 Task: Search one way flight ticket for 3 adults, 3 children in business from Houston: William P. Hobby Airport to Greensboro: Piedmont Triad International Airport on 5-1-2023. Choice of flights is Emirates. Number of bags: 4 checked bags. Price is upto 89000. Outbound departure time preference is 5:15.
Action: Mouse moved to (185, 233)
Screenshot: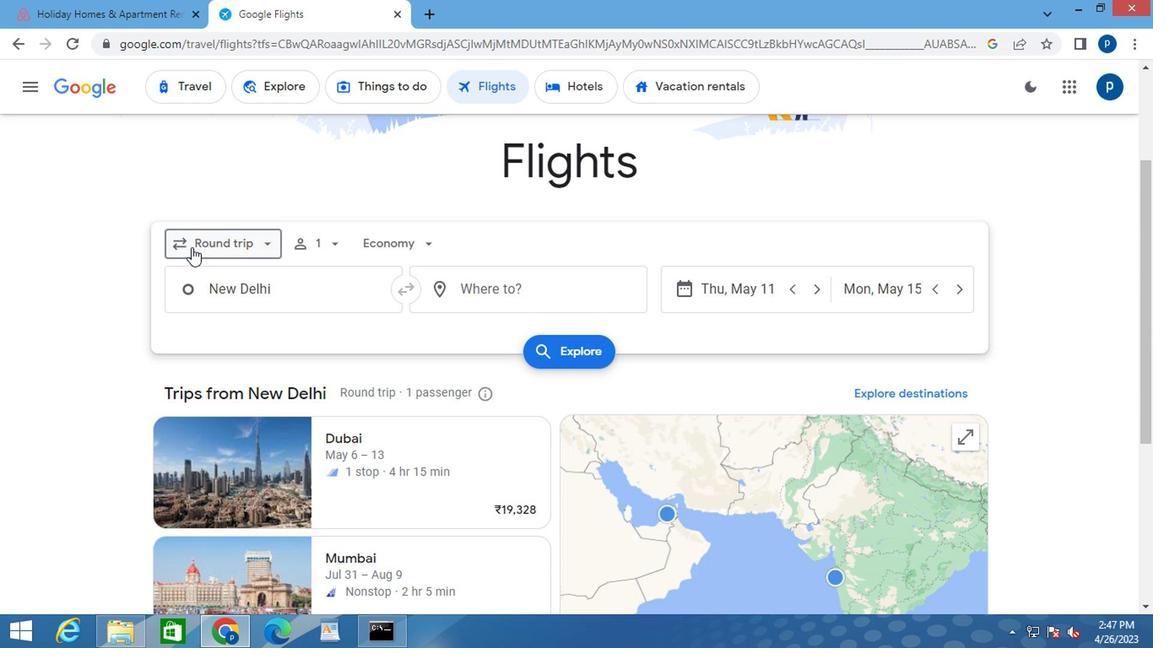 
Action: Mouse pressed left at (185, 233)
Screenshot: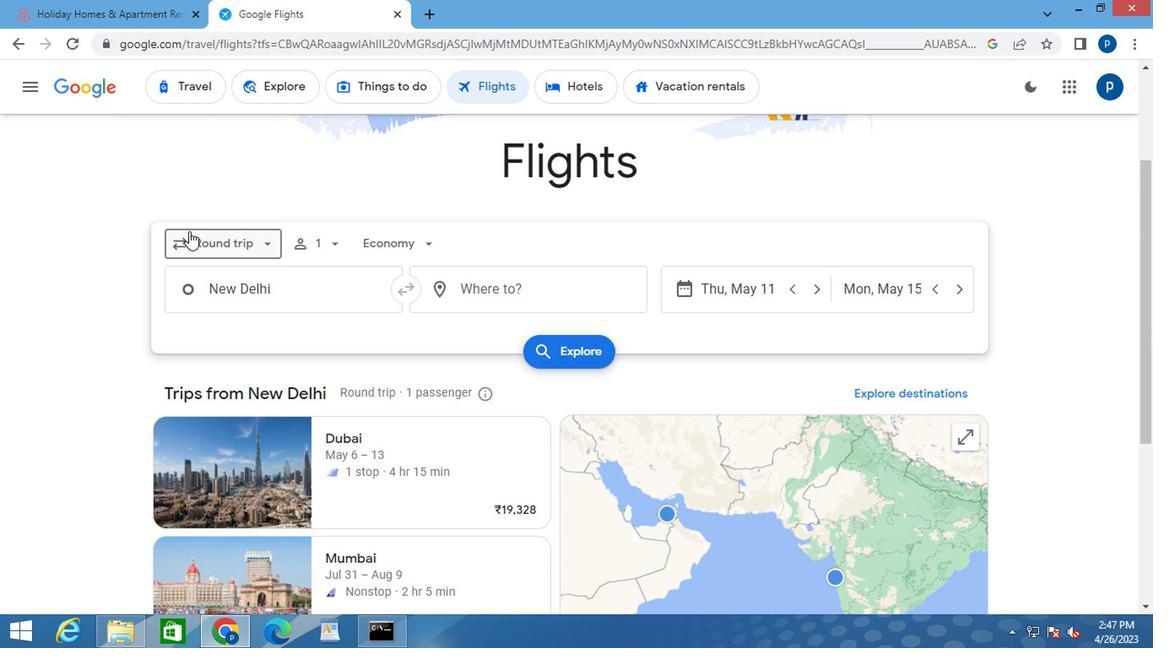 
Action: Mouse moved to (215, 315)
Screenshot: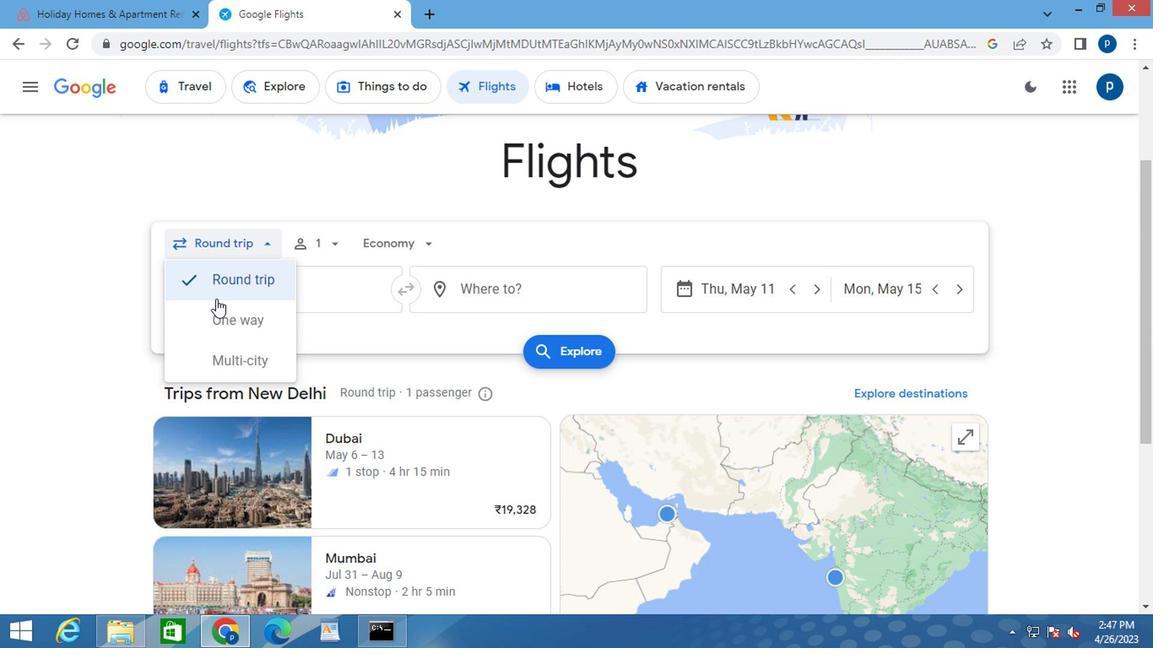 
Action: Mouse pressed left at (215, 315)
Screenshot: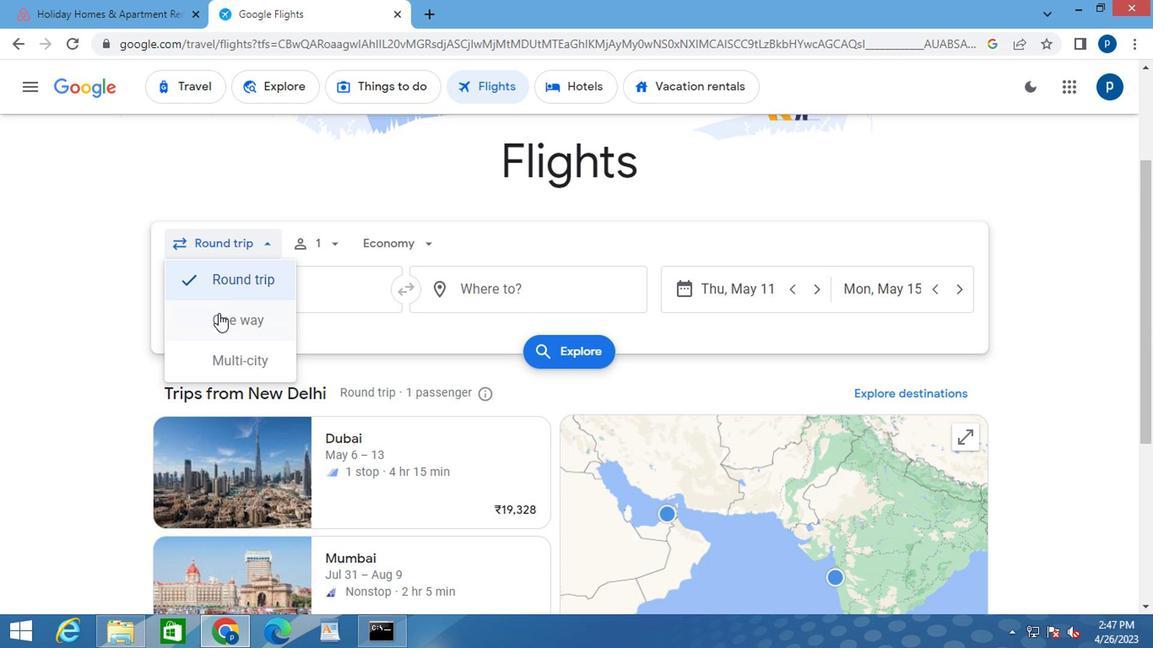 
Action: Mouse moved to (319, 251)
Screenshot: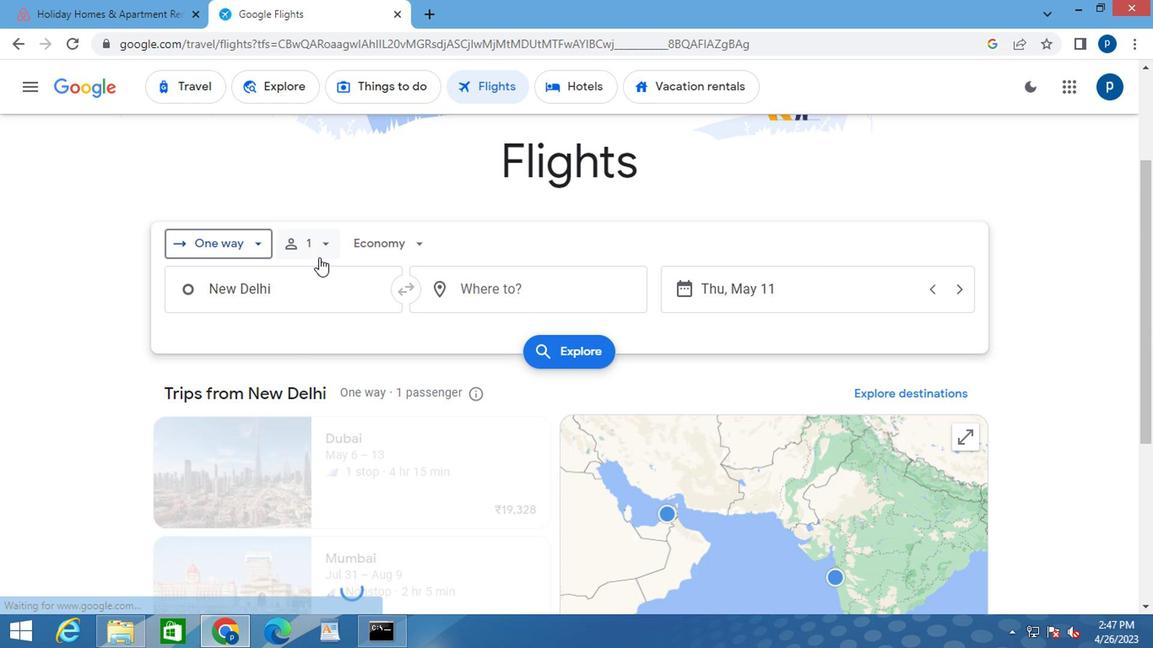 
Action: Mouse pressed left at (319, 251)
Screenshot: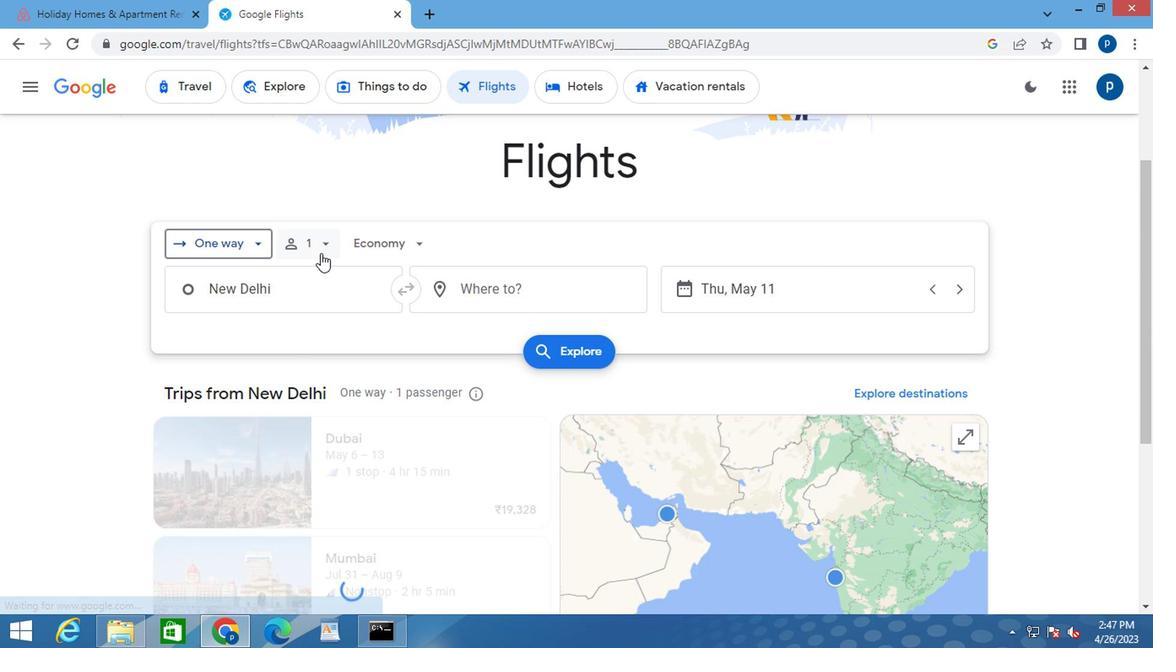 
Action: Mouse moved to (450, 285)
Screenshot: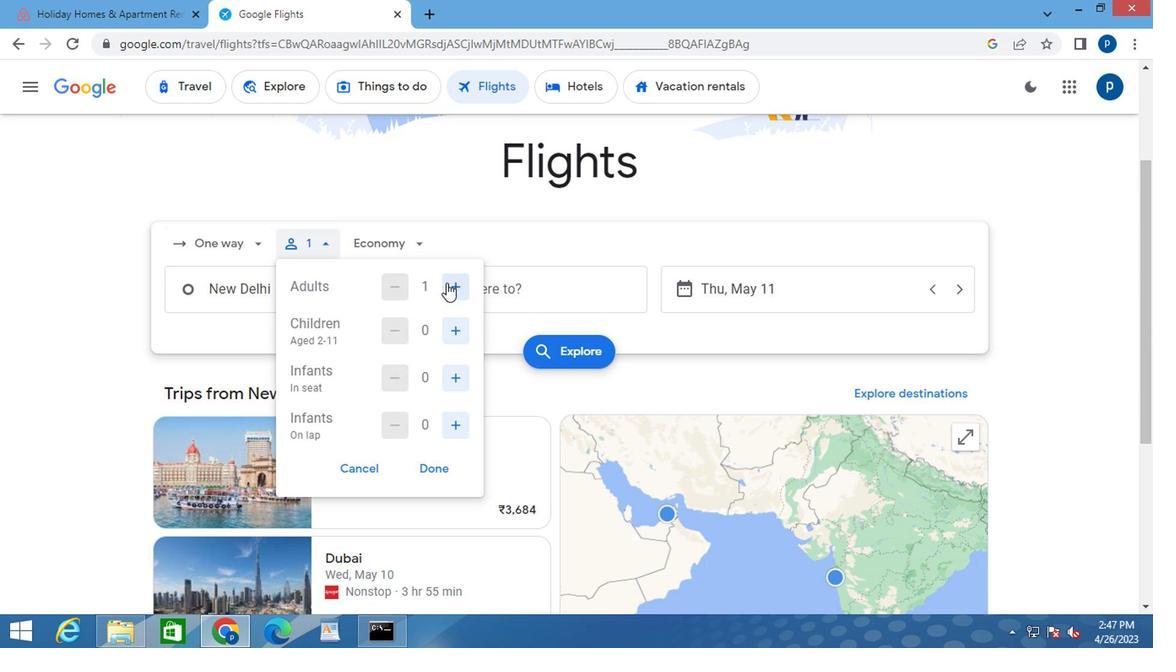 
Action: Mouse pressed left at (450, 285)
Screenshot: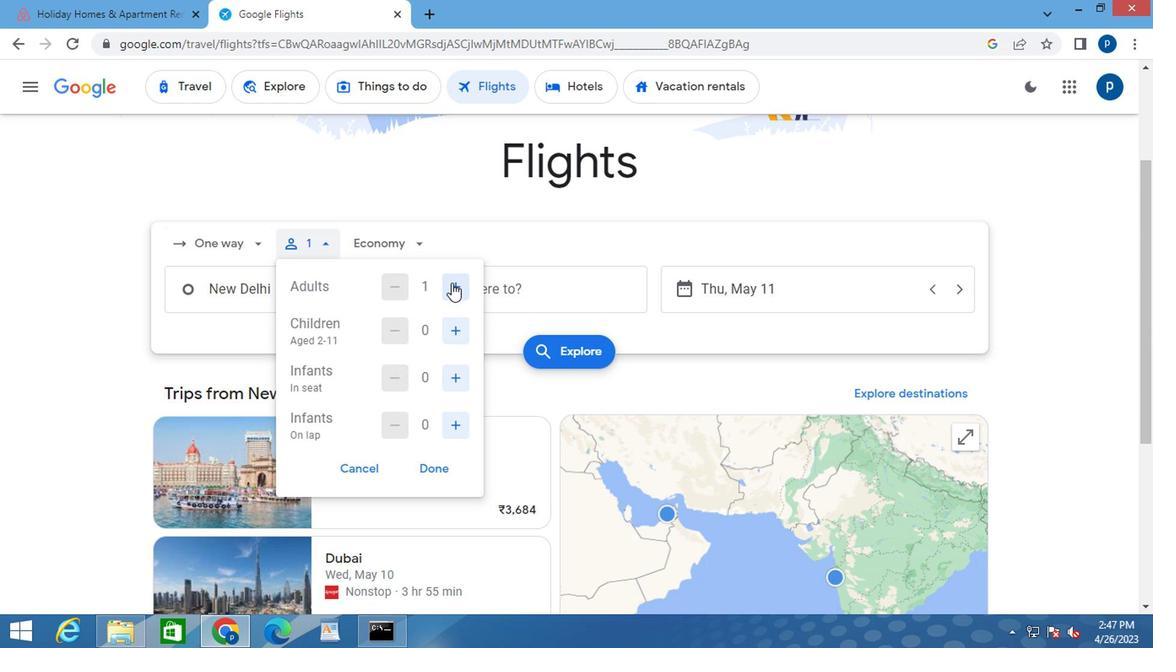 
Action: Mouse pressed left at (450, 285)
Screenshot: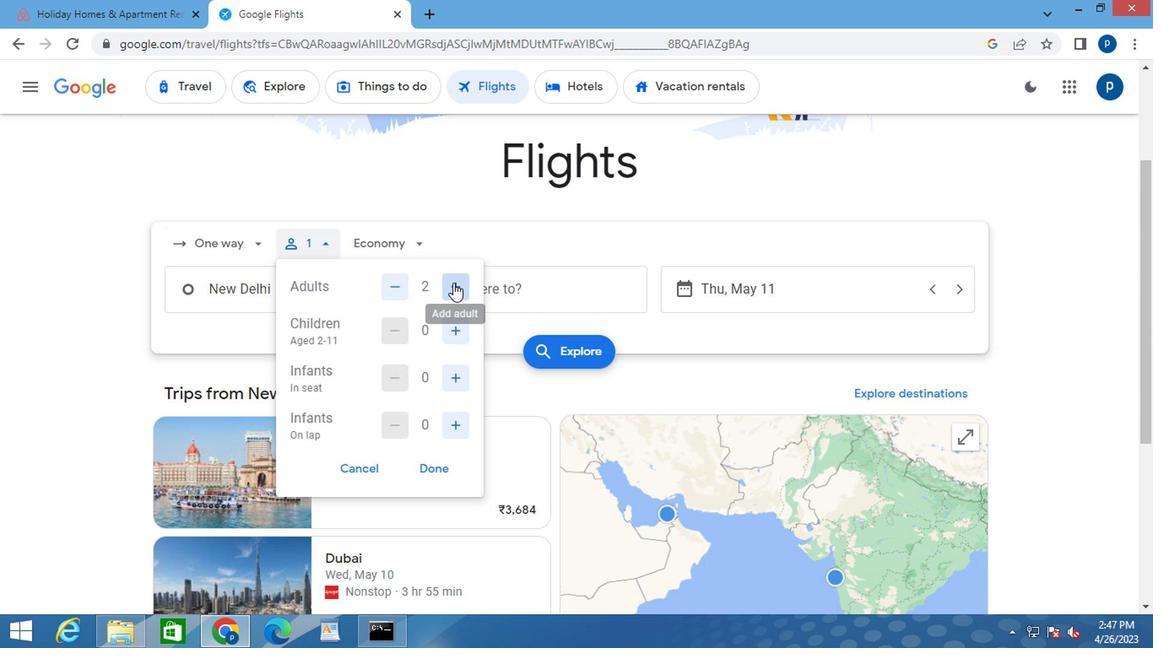 
Action: Mouse moved to (451, 326)
Screenshot: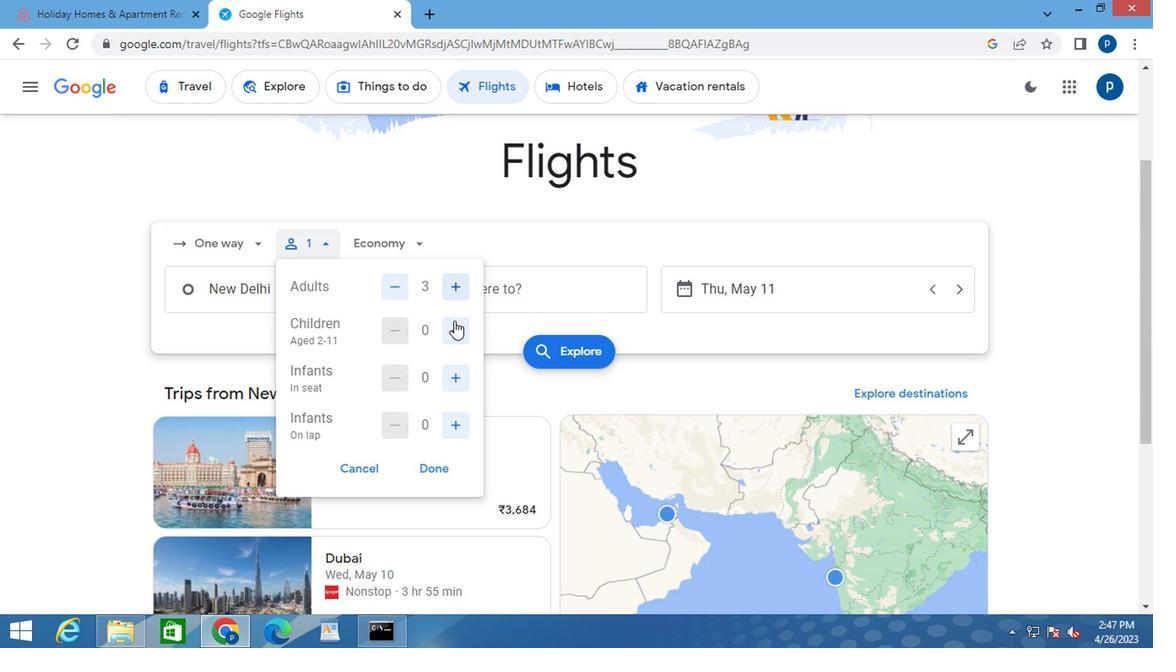 
Action: Mouse pressed left at (451, 326)
Screenshot: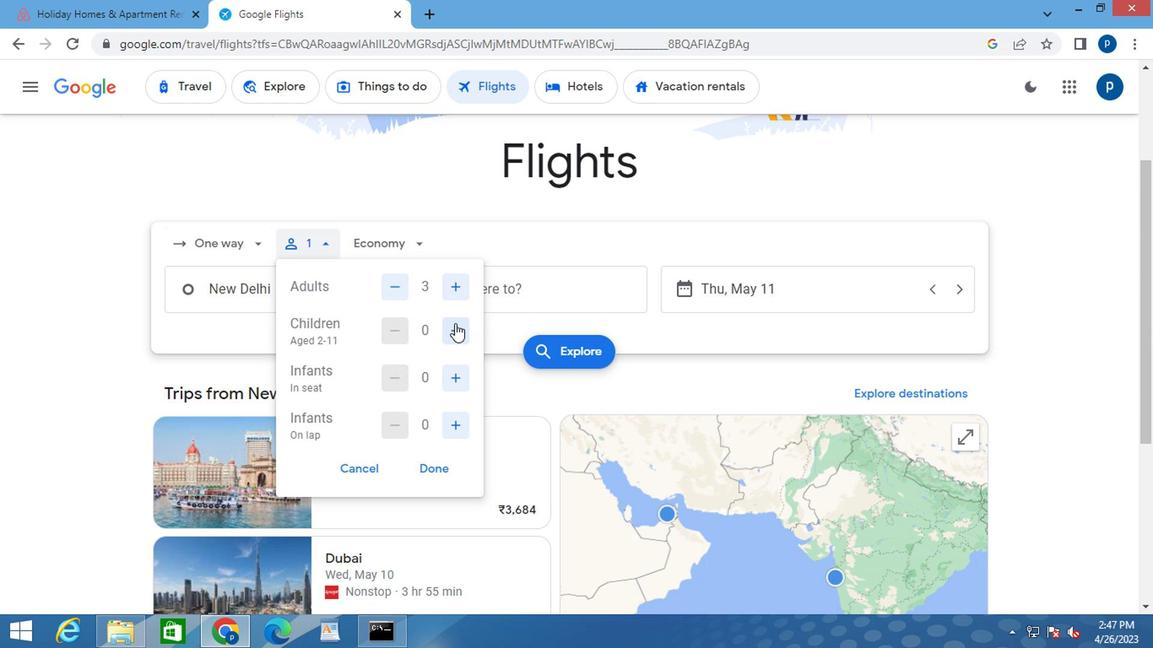 
Action: Mouse pressed left at (451, 326)
Screenshot: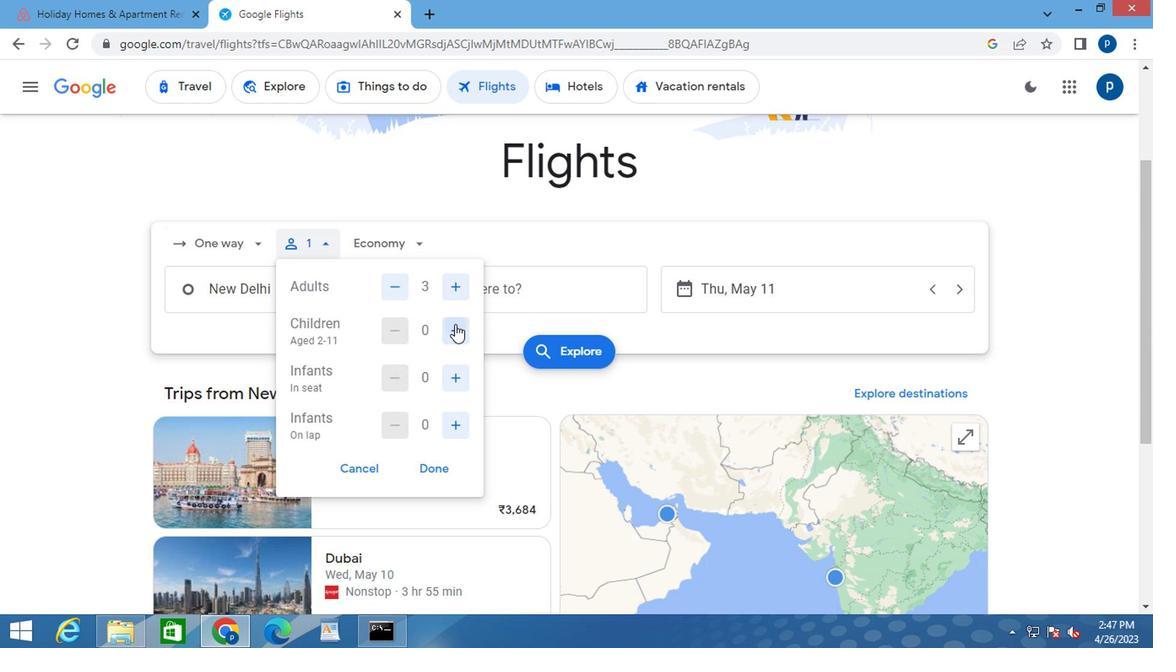 
Action: Mouse moved to (451, 326)
Screenshot: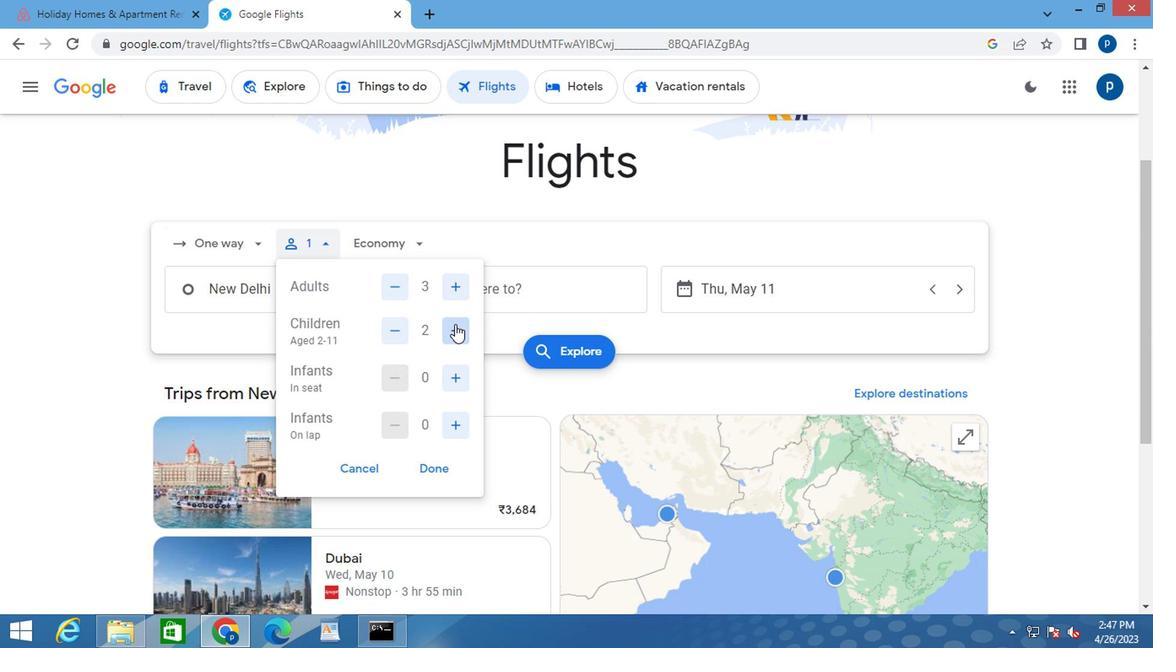 
Action: Mouse pressed left at (451, 326)
Screenshot: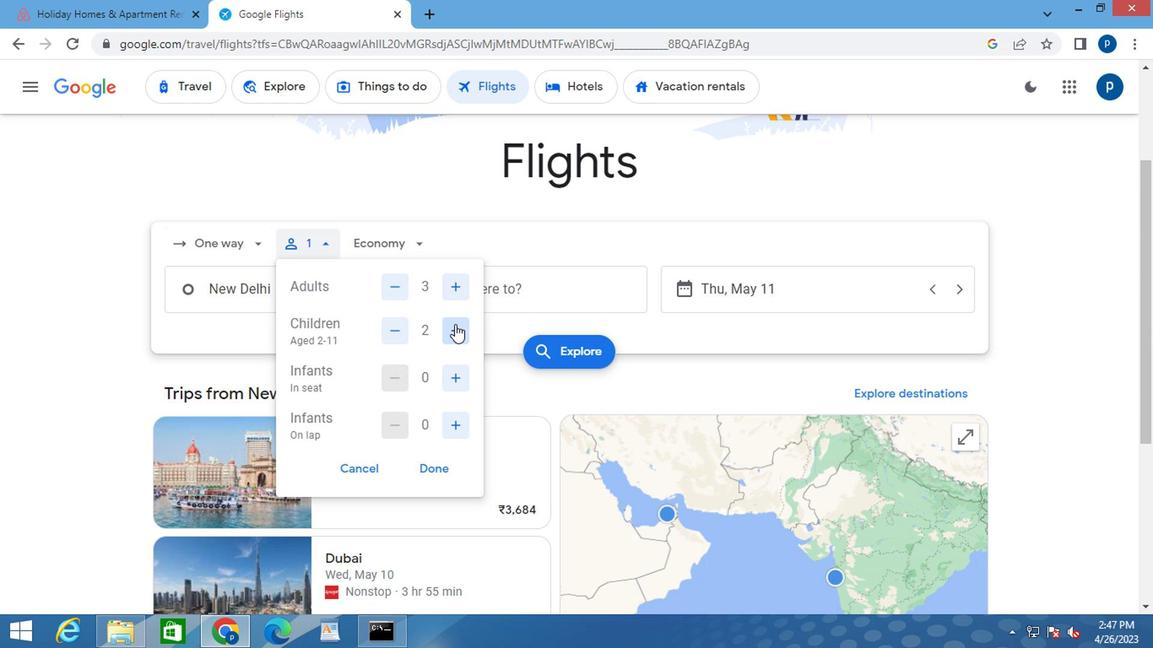 
Action: Mouse moved to (430, 460)
Screenshot: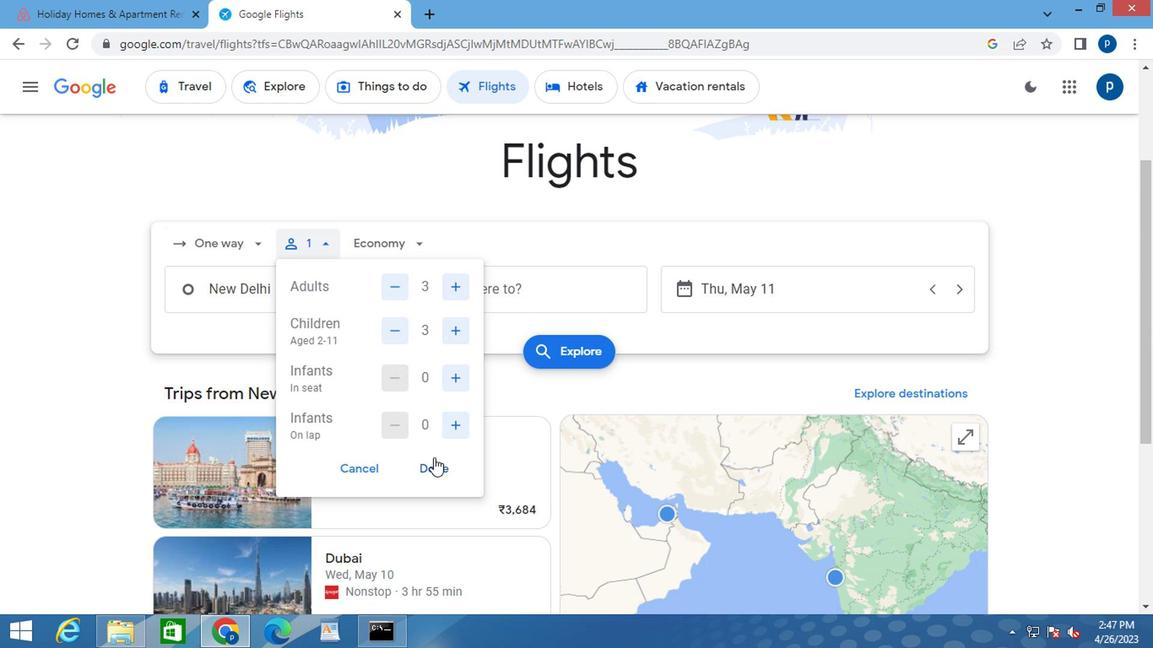 
Action: Mouse pressed left at (430, 460)
Screenshot: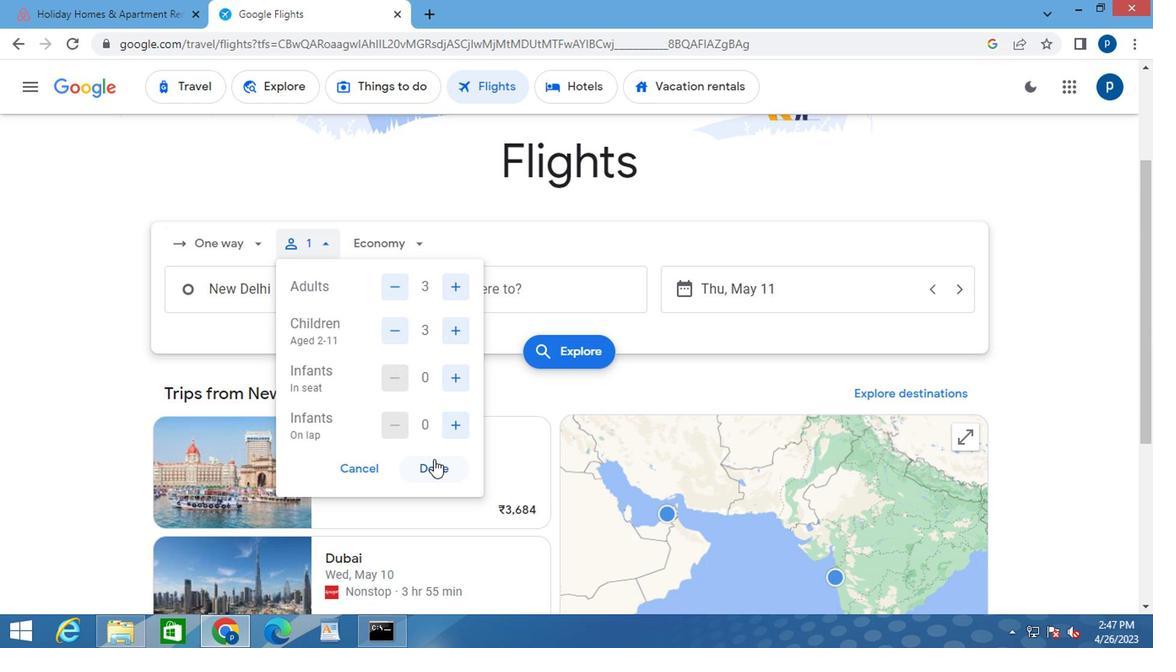 
Action: Mouse moved to (392, 246)
Screenshot: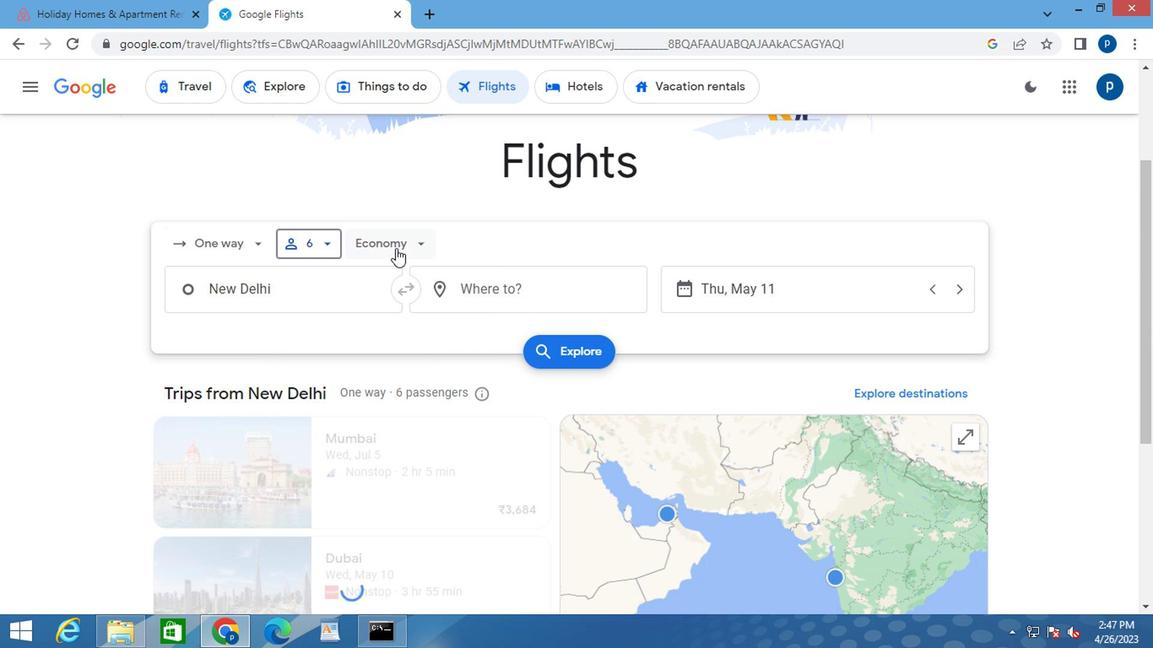 
Action: Mouse pressed left at (392, 246)
Screenshot: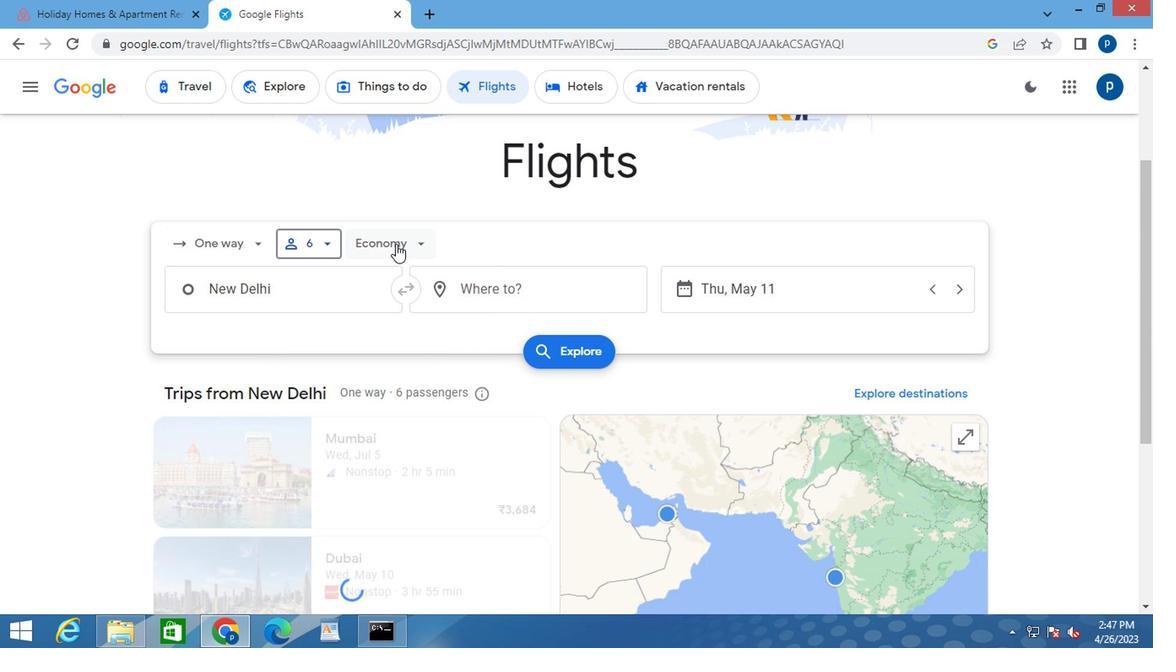 
Action: Mouse moved to (416, 362)
Screenshot: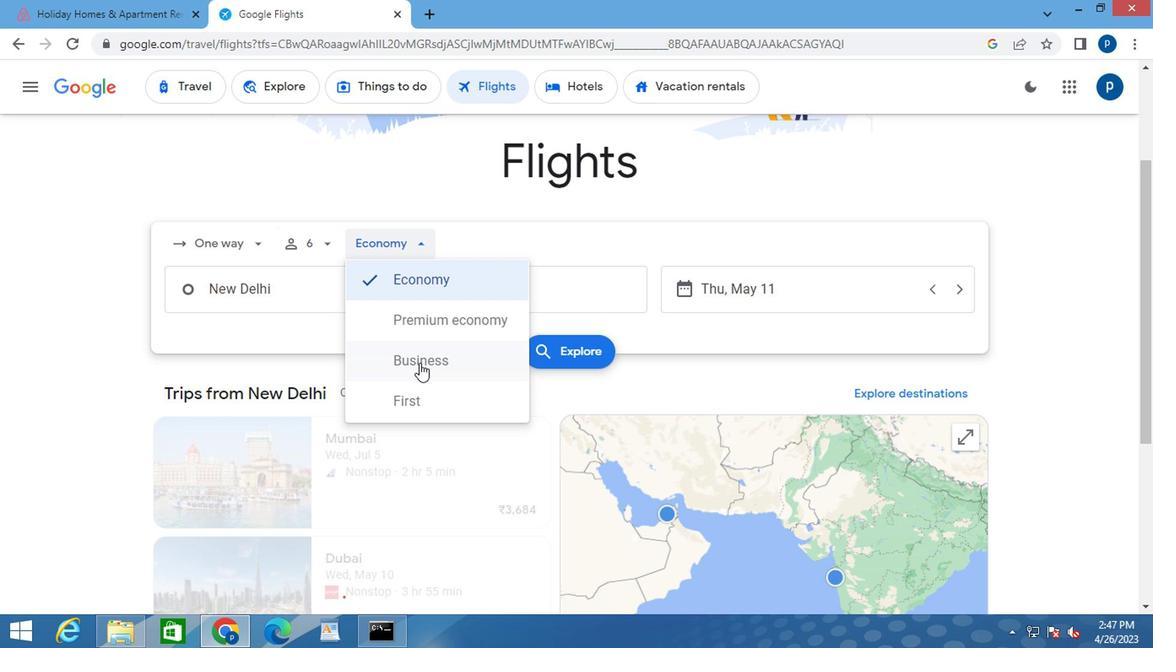 
Action: Mouse pressed left at (416, 362)
Screenshot: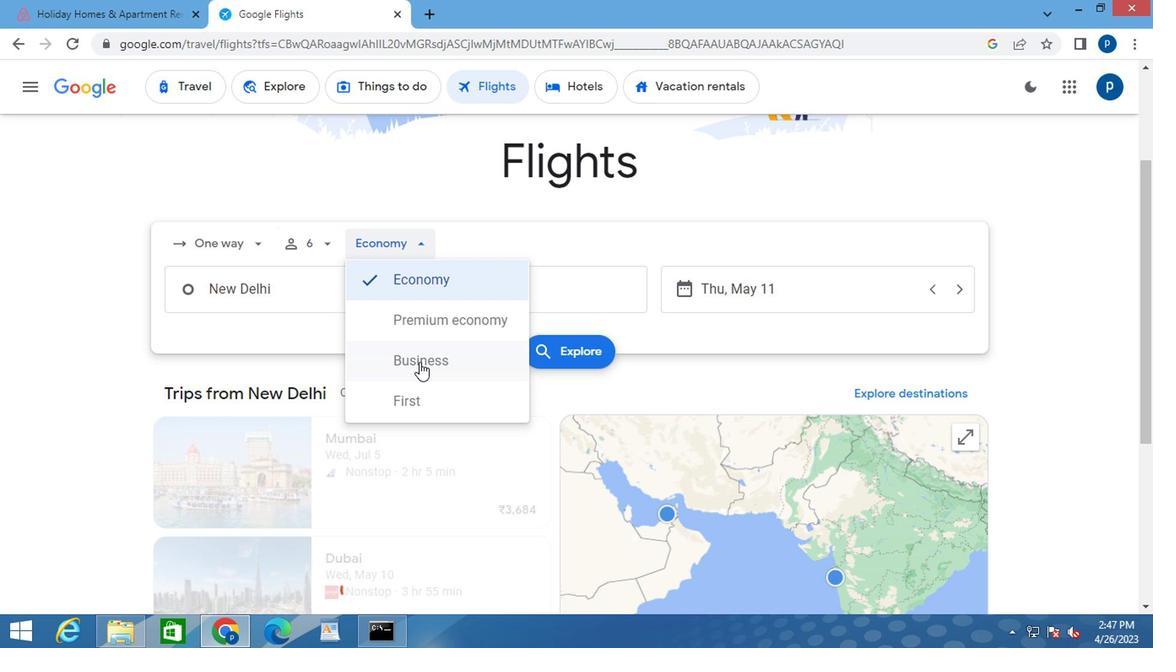 
Action: Mouse moved to (274, 298)
Screenshot: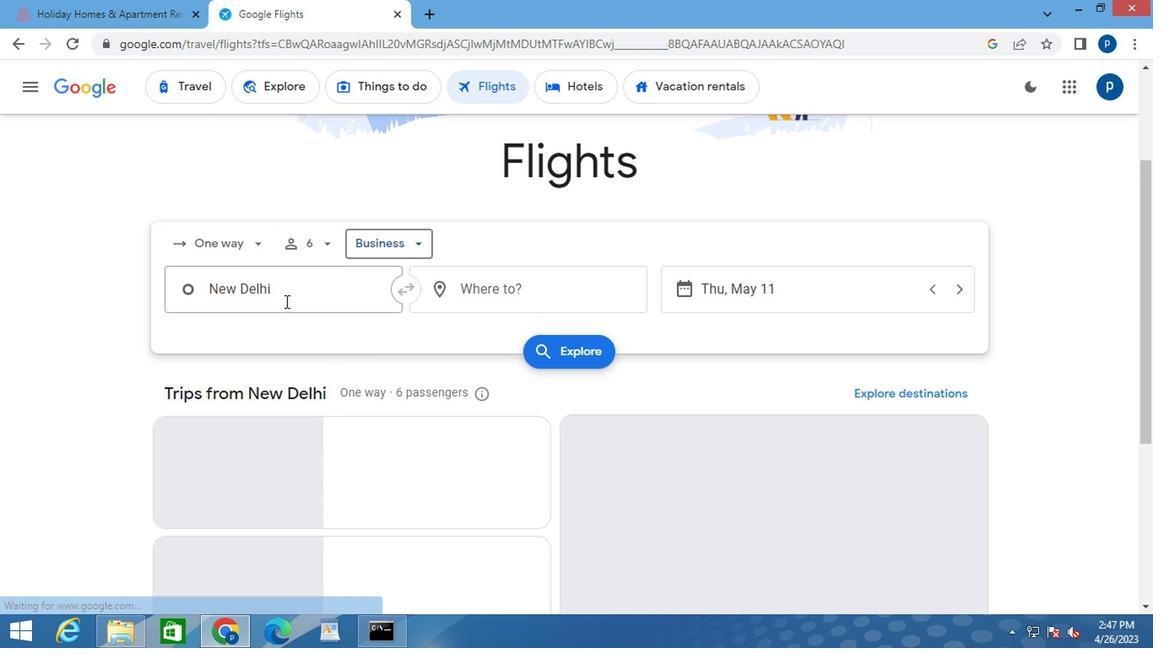 
Action: Mouse pressed left at (274, 298)
Screenshot: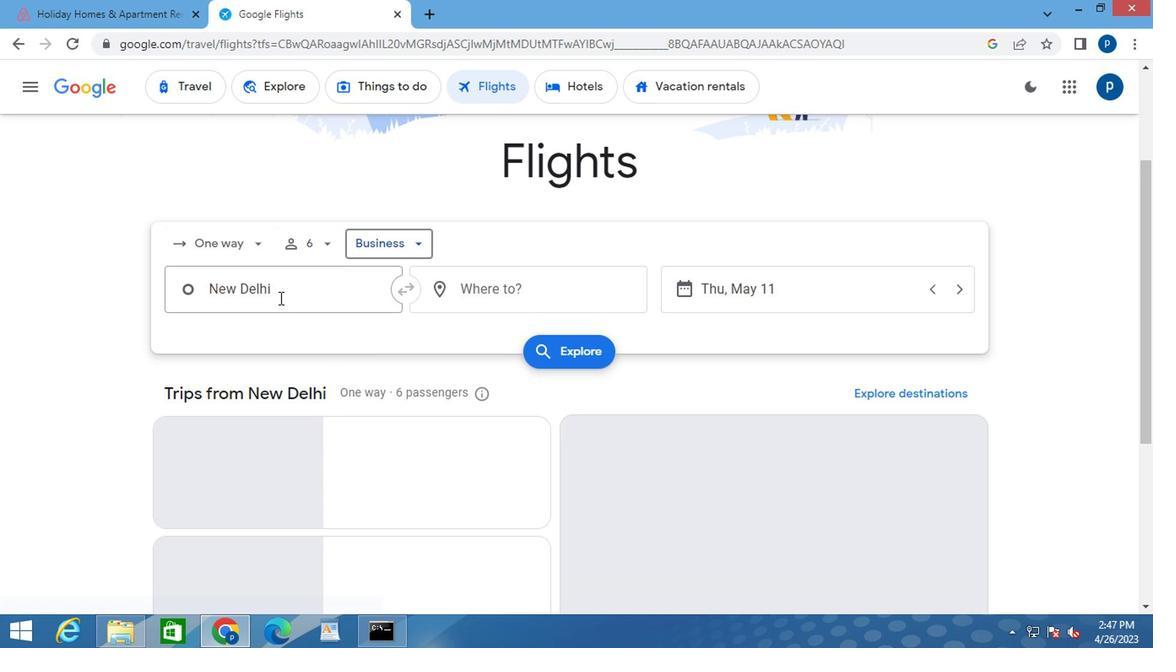 
Action: Mouse pressed left at (274, 298)
Screenshot: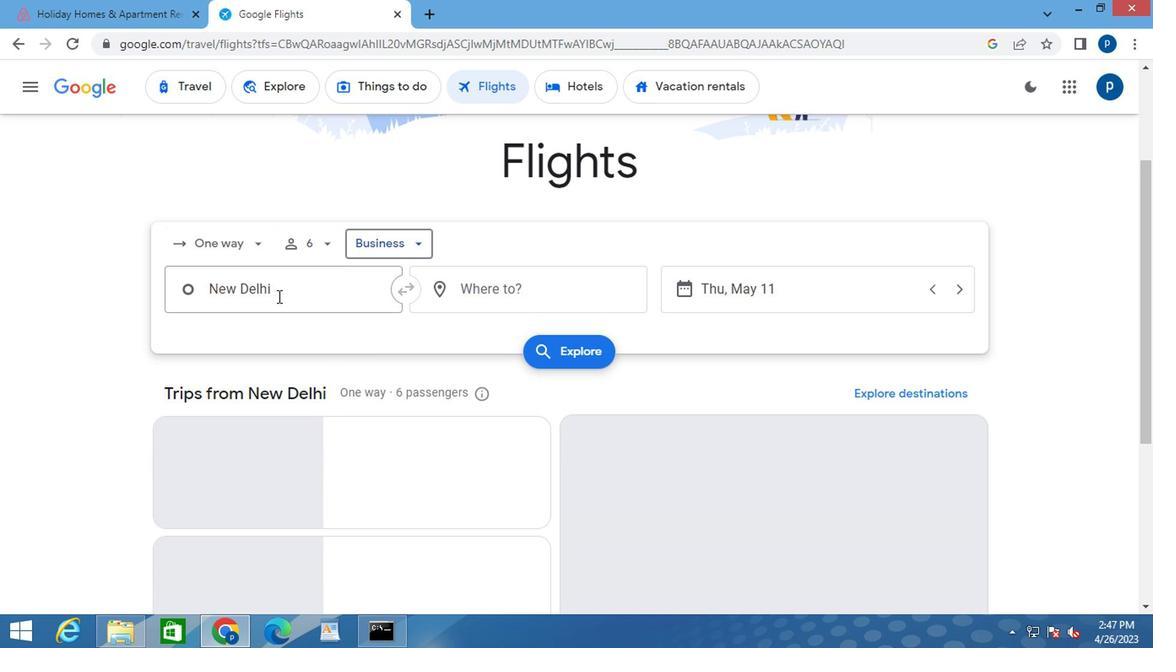 
Action: Key pressed <Key.delete>w<Key.caps_lock>illiam<Key.space><Key.caps_lock>p
Screenshot: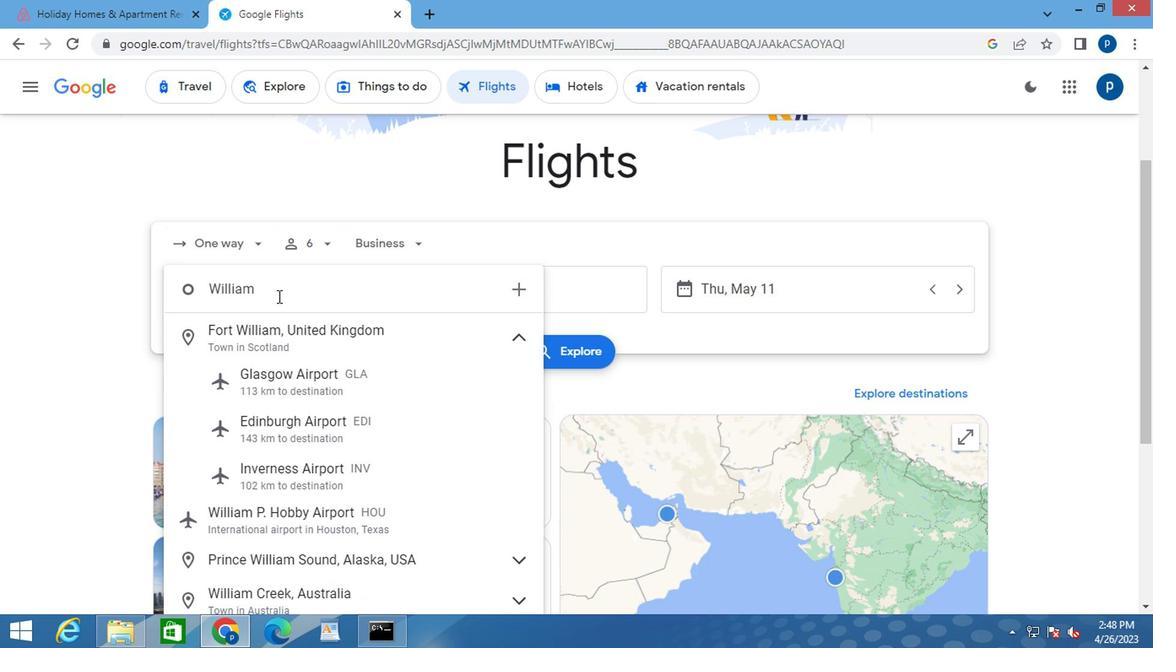 
Action: Mouse moved to (296, 332)
Screenshot: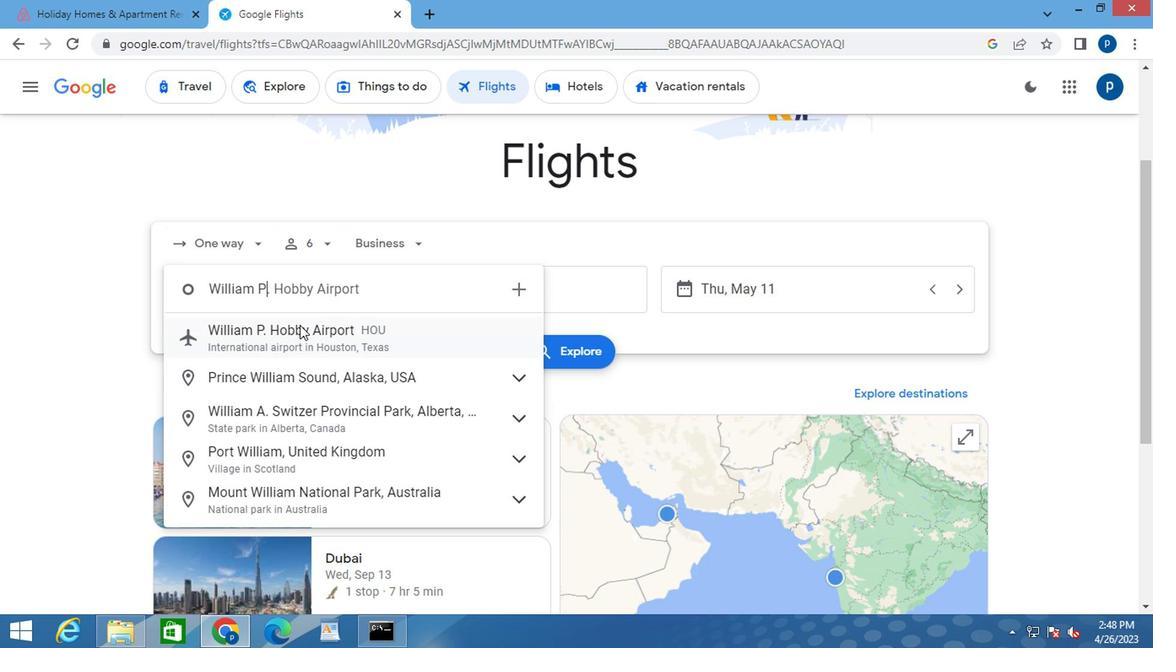 
Action: Mouse pressed left at (296, 332)
Screenshot: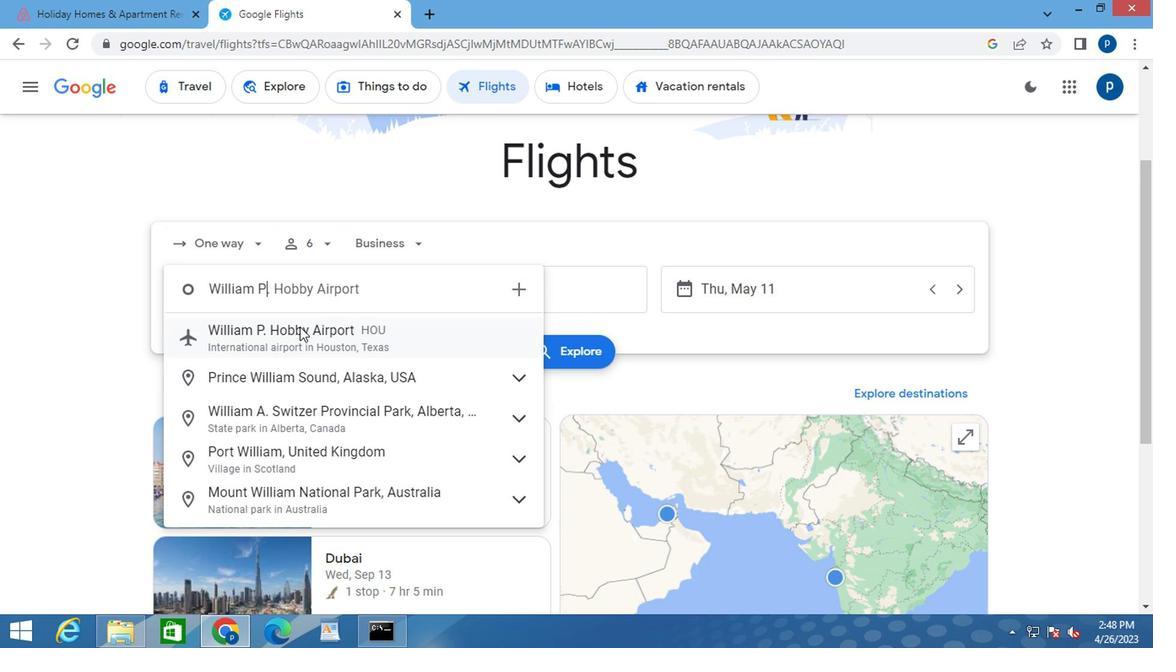 
Action: Mouse moved to (472, 295)
Screenshot: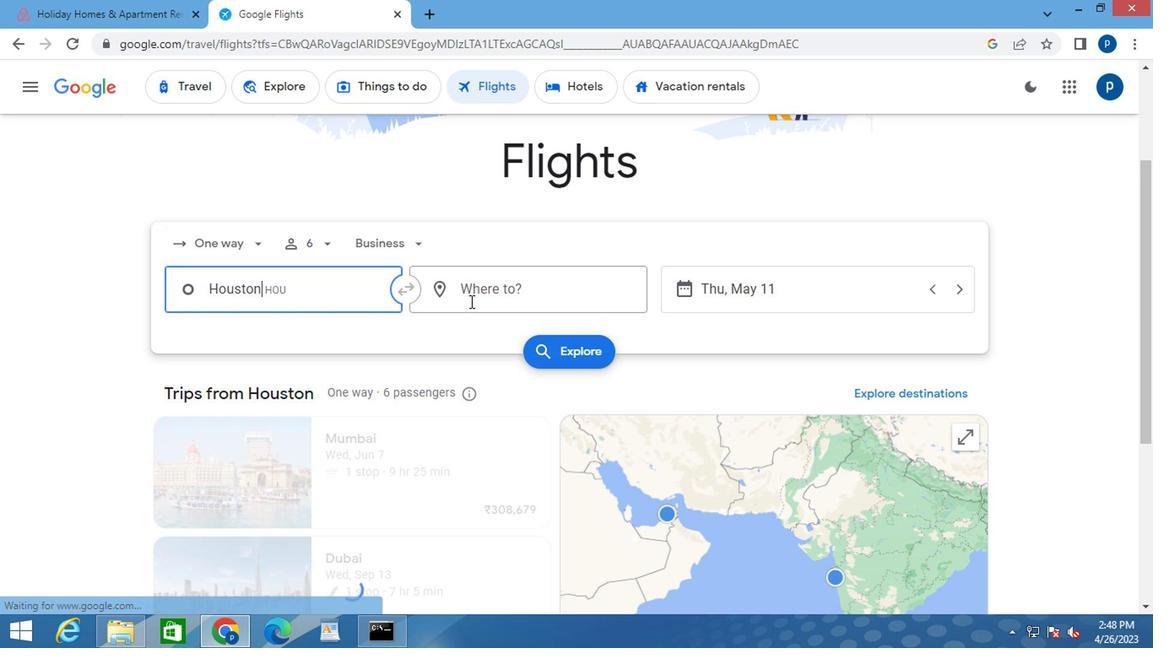 
Action: Mouse pressed left at (472, 295)
Screenshot: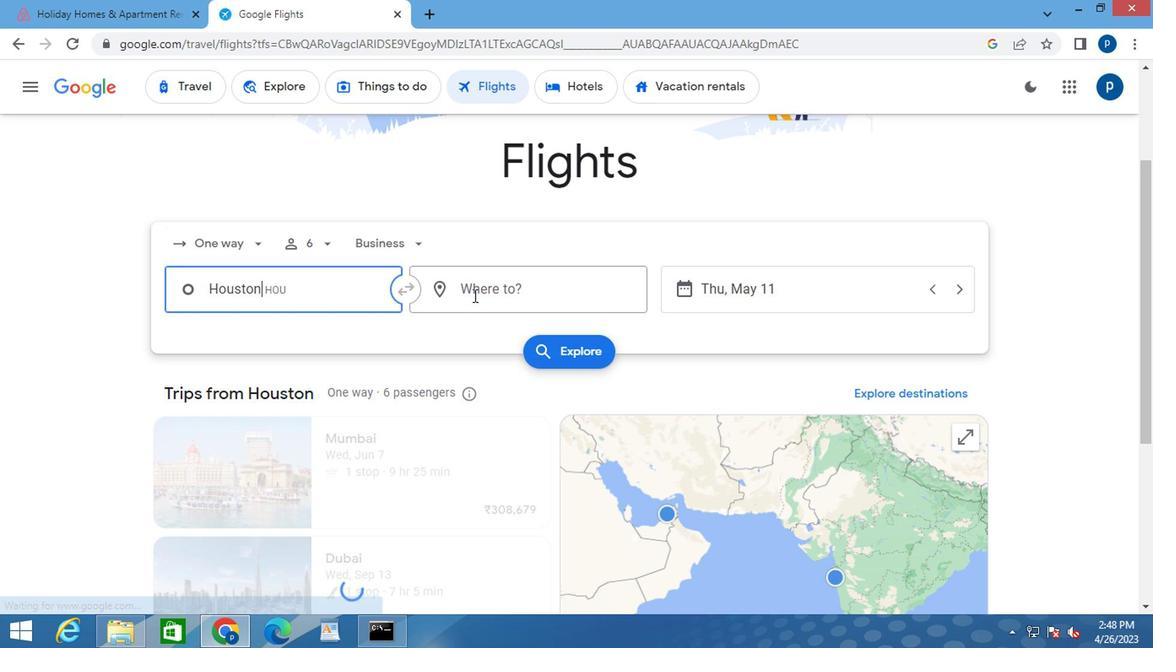 
Action: Key pressed p<Key.caps_lock>iedm
Screenshot: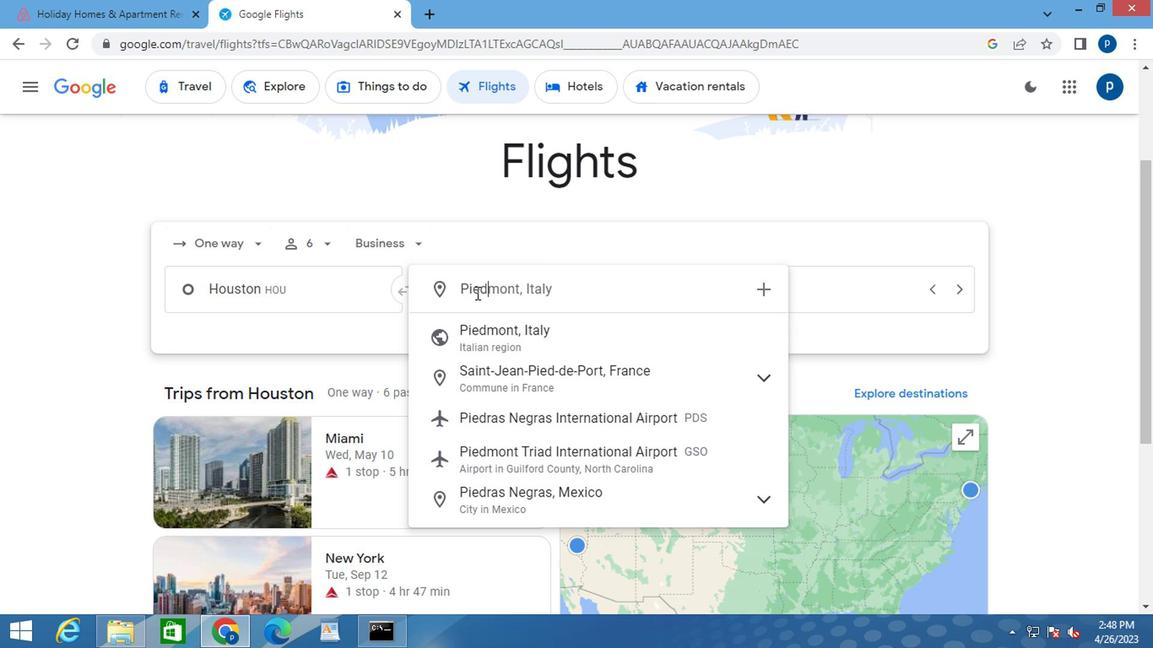 
Action: Mouse moved to (511, 377)
Screenshot: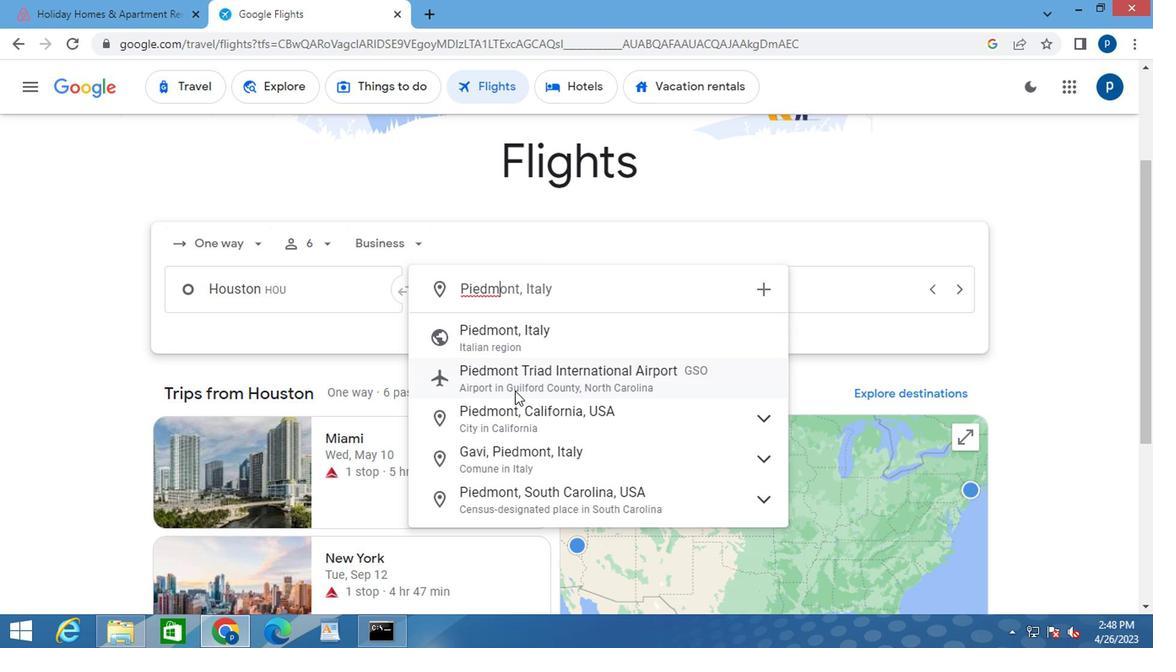 
Action: Mouse pressed left at (511, 377)
Screenshot: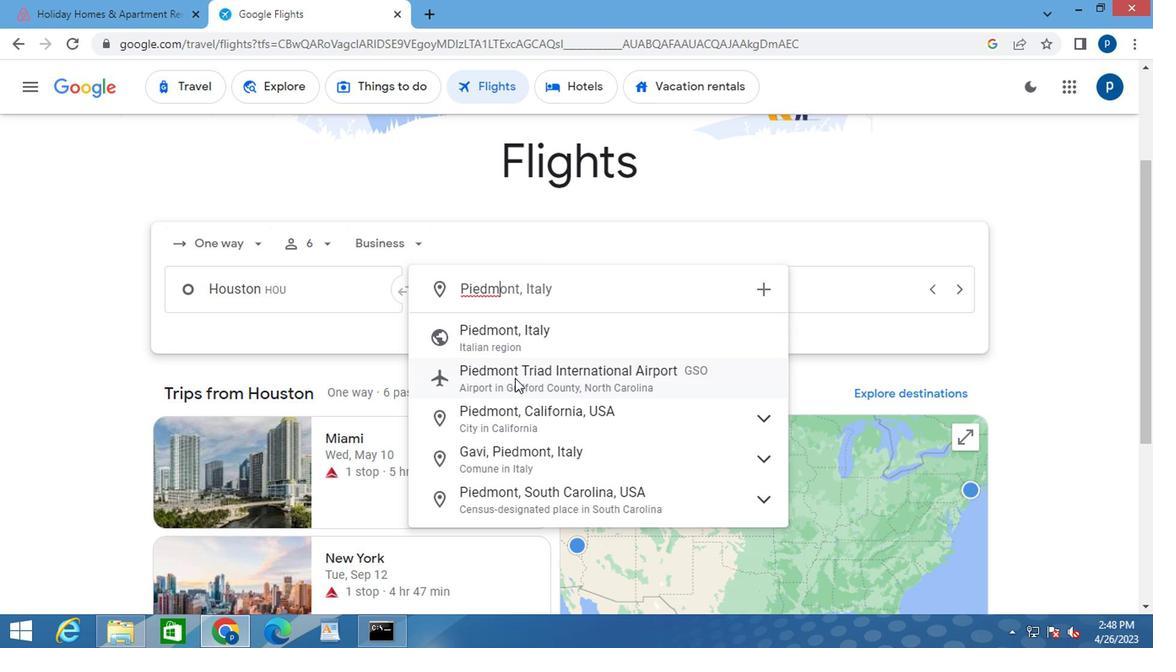 
Action: Mouse moved to (684, 288)
Screenshot: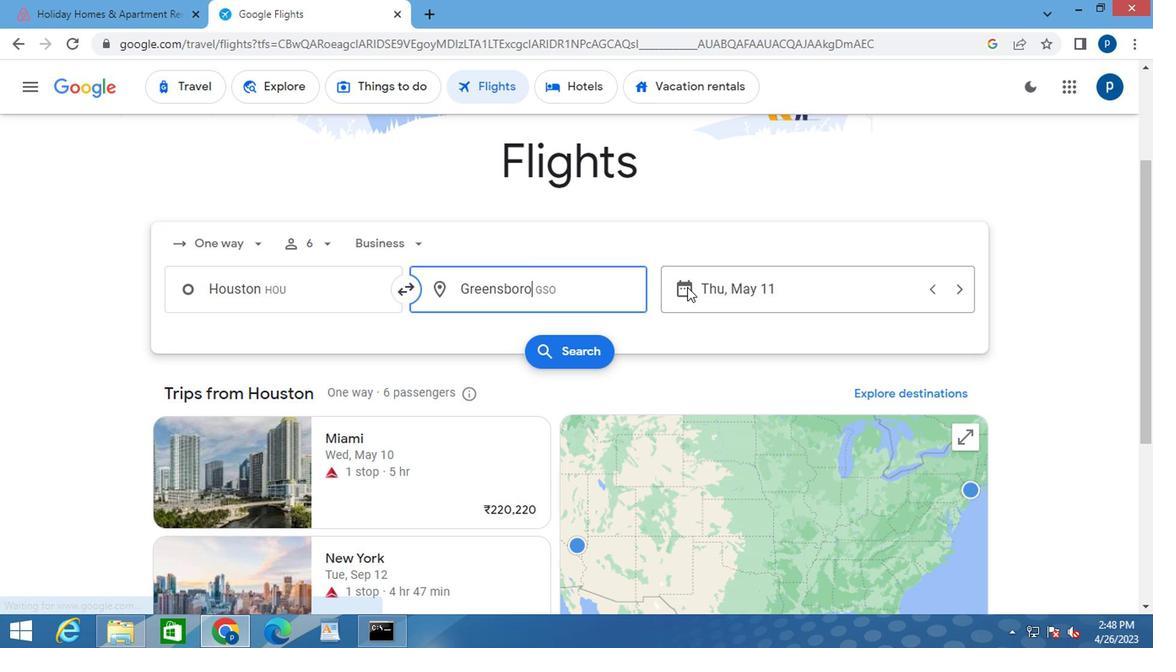 
Action: Mouse pressed left at (684, 288)
Screenshot: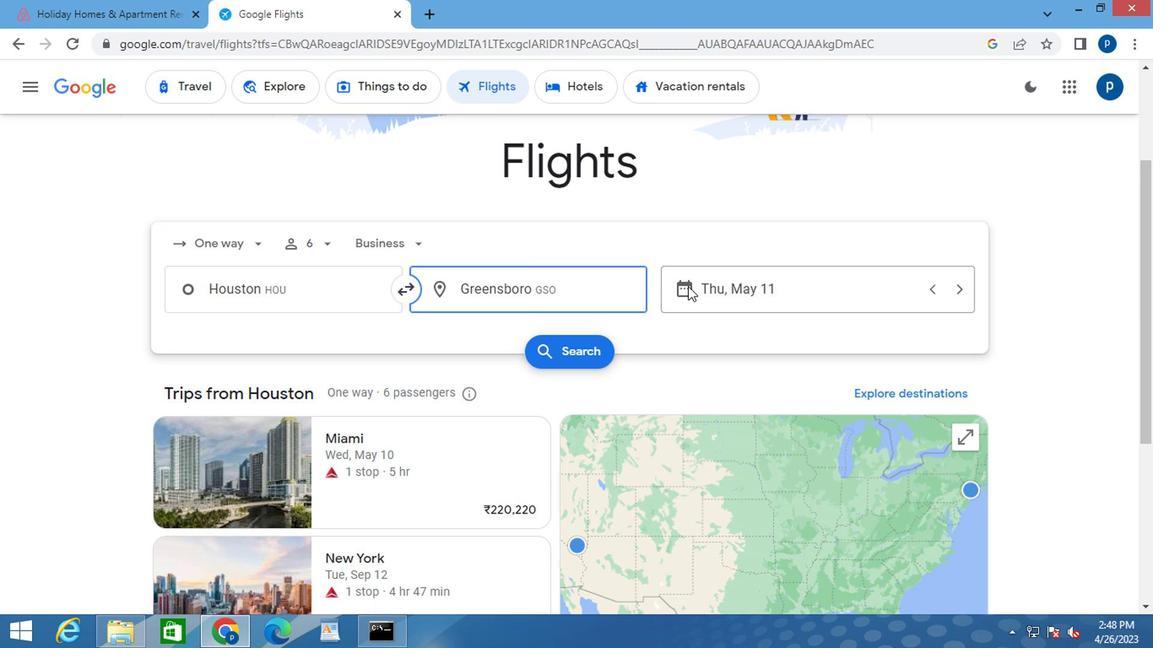 
Action: Mouse moved to (735, 286)
Screenshot: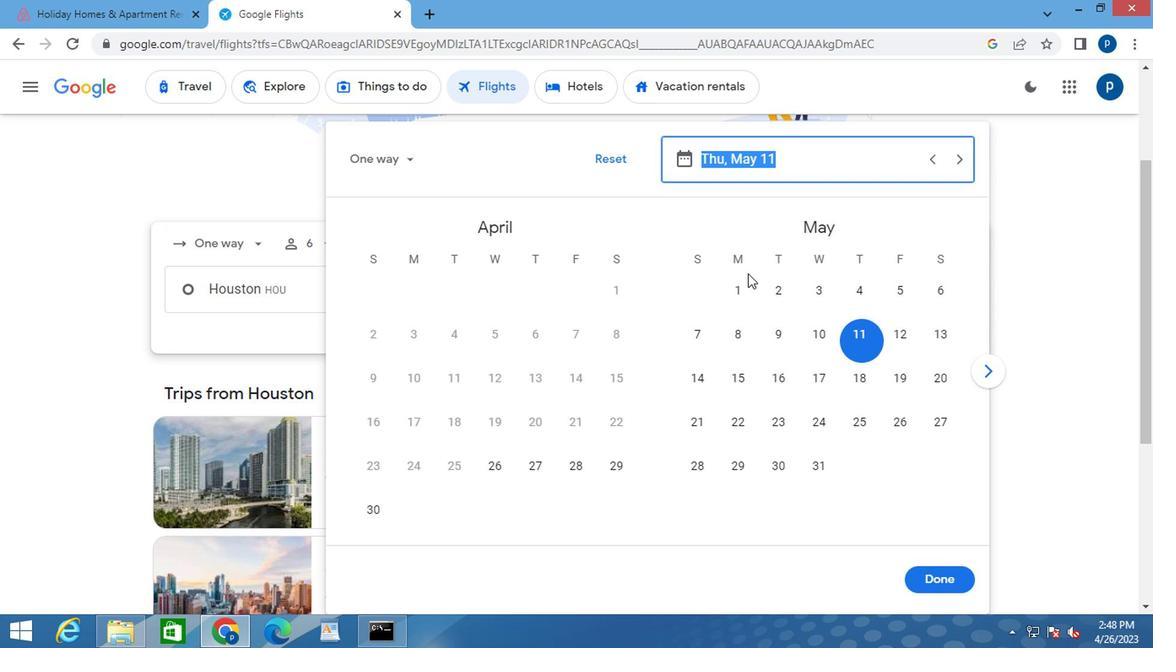 
Action: Mouse pressed left at (735, 286)
Screenshot: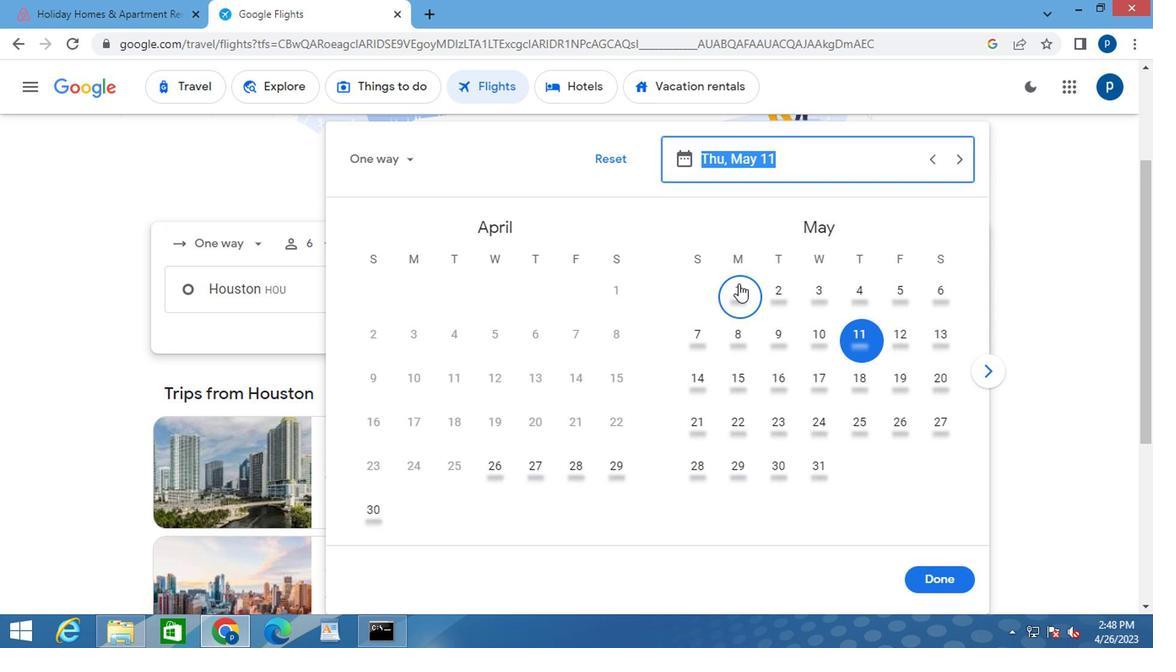 
Action: Mouse moved to (949, 582)
Screenshot: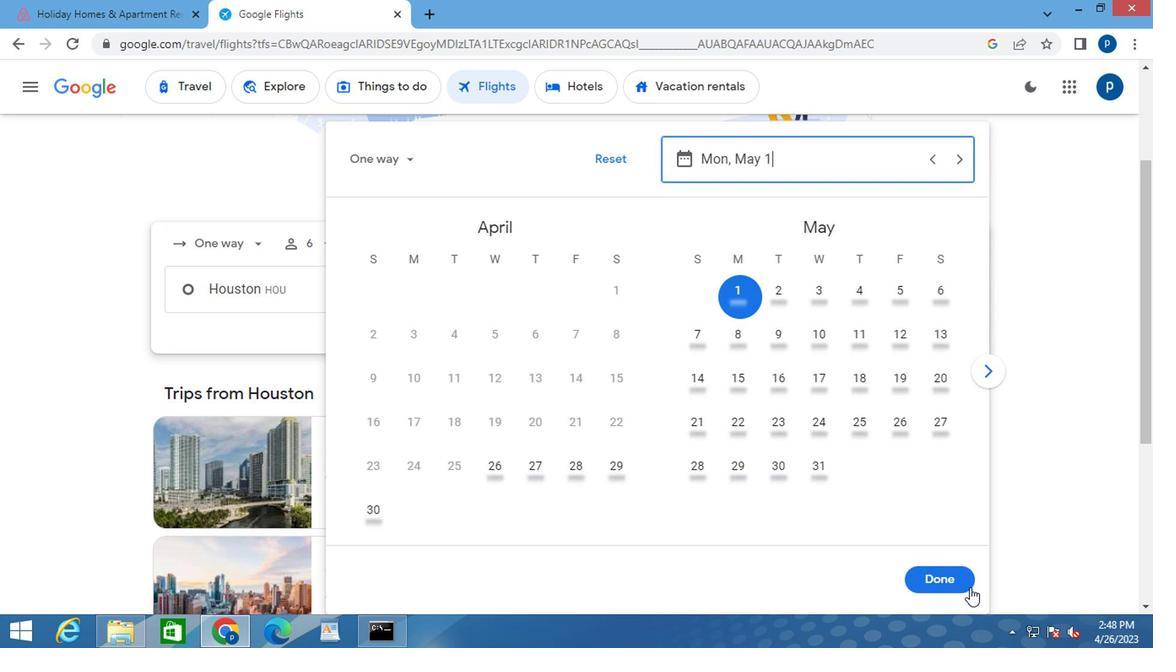 
Action: Mouse pressed left at (949, 582)
Screenshot: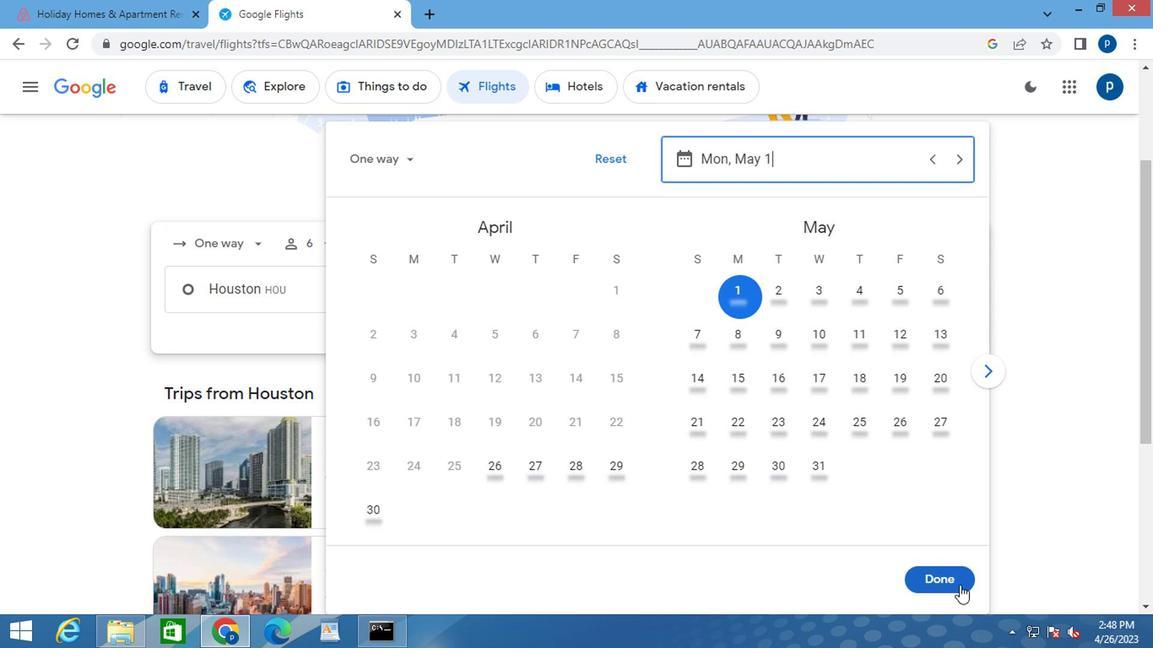 
Action: Mouse moved to (577, 357)
Screenshot: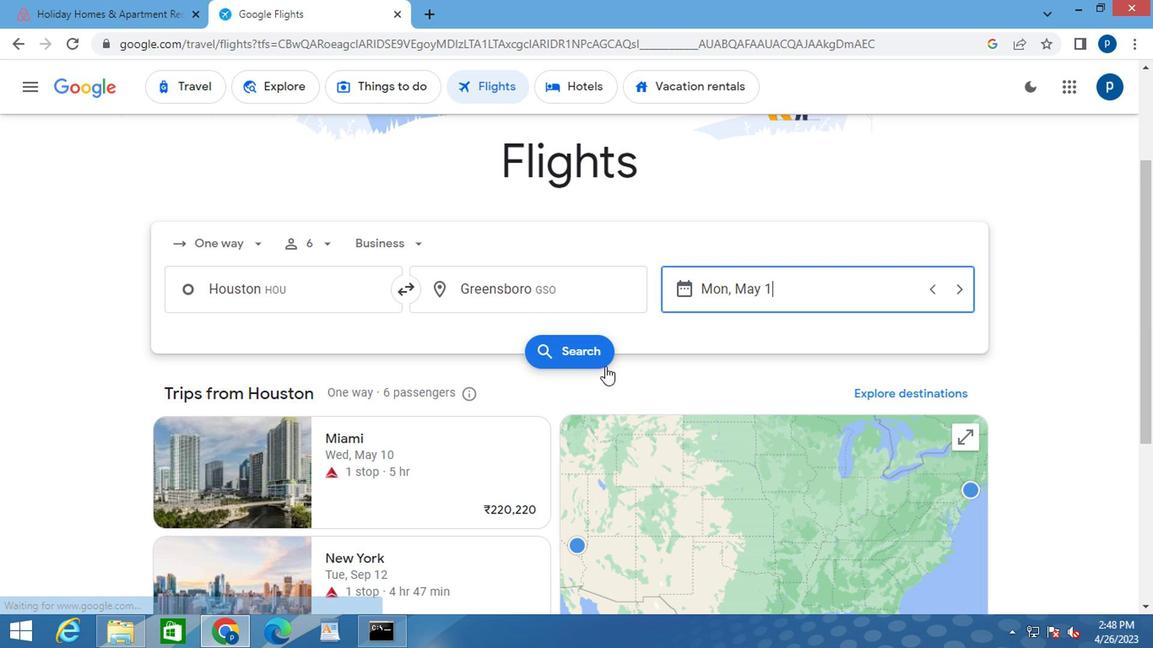 
Action: Mouse pressed left at (577, 357)
Screenshot: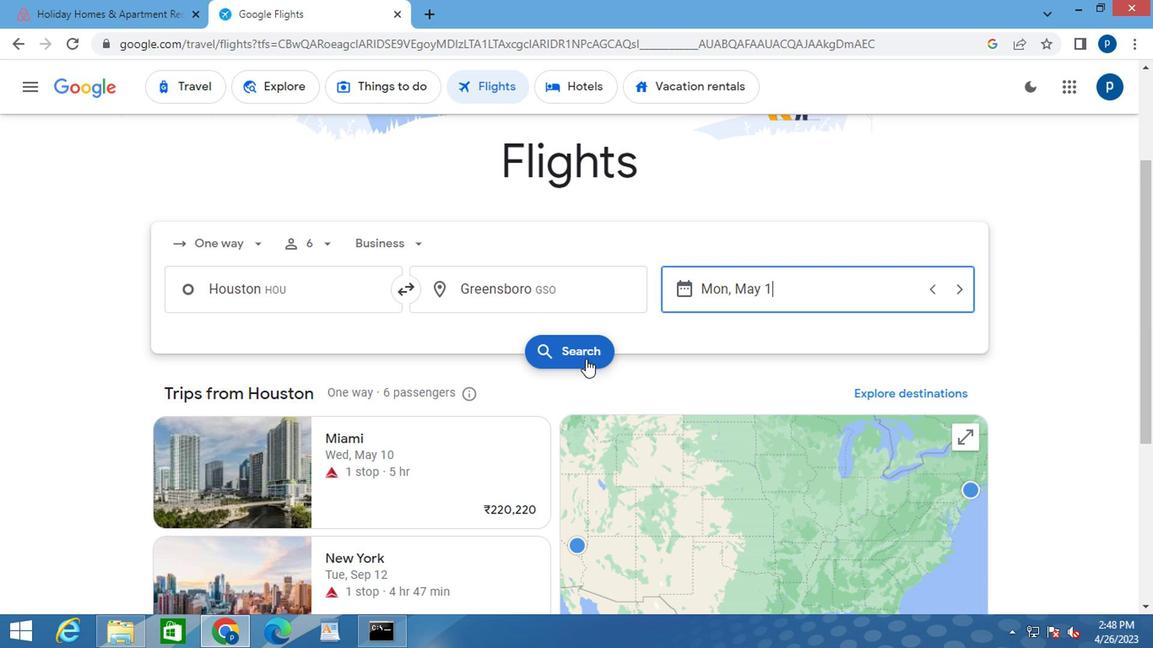 
Action: Mouse moved to (174, 239)
Screenshot: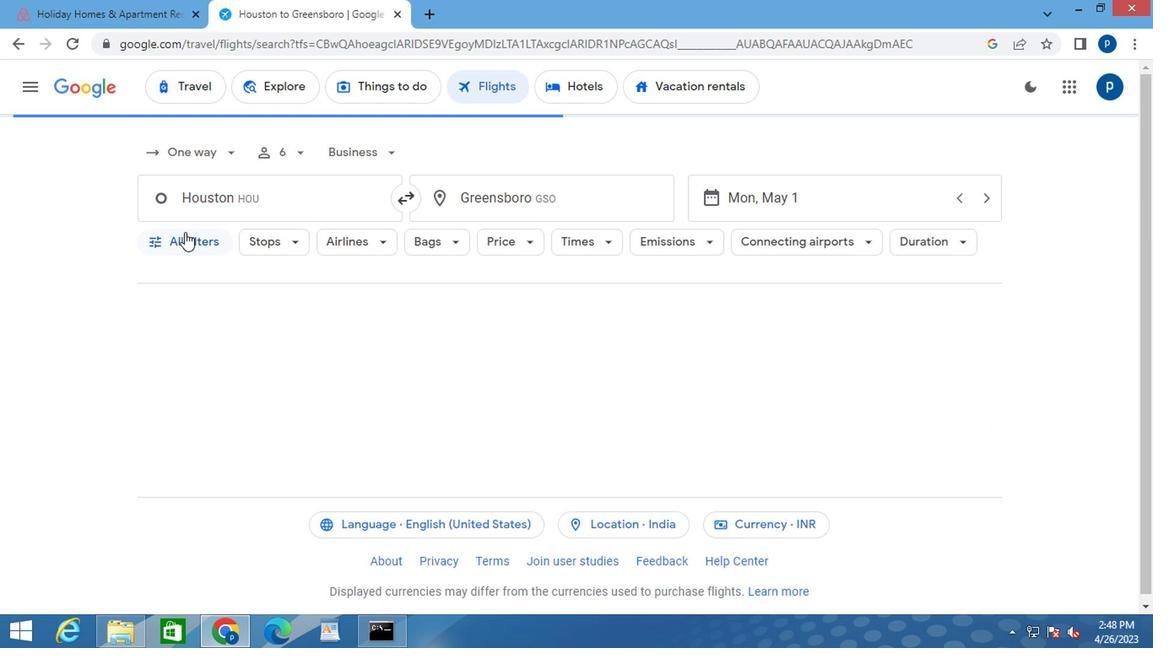 
Action: Mouse pressed left at (174, 239)
Screenshot: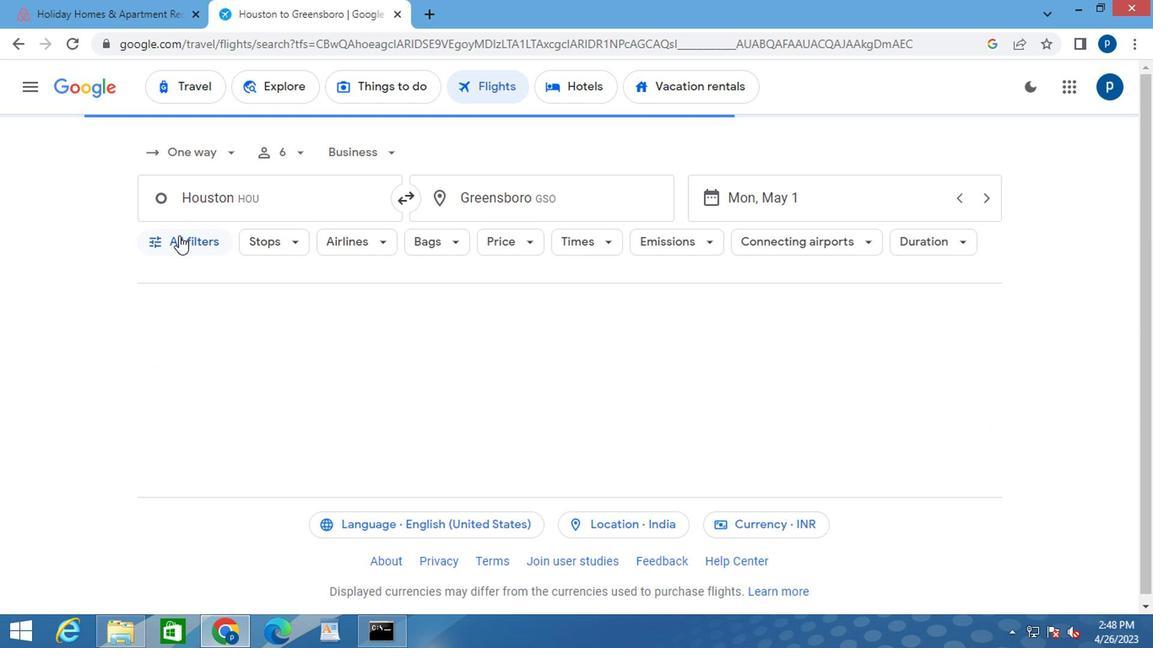 
Action: Mouse moved to (233, 418)
Screenshot: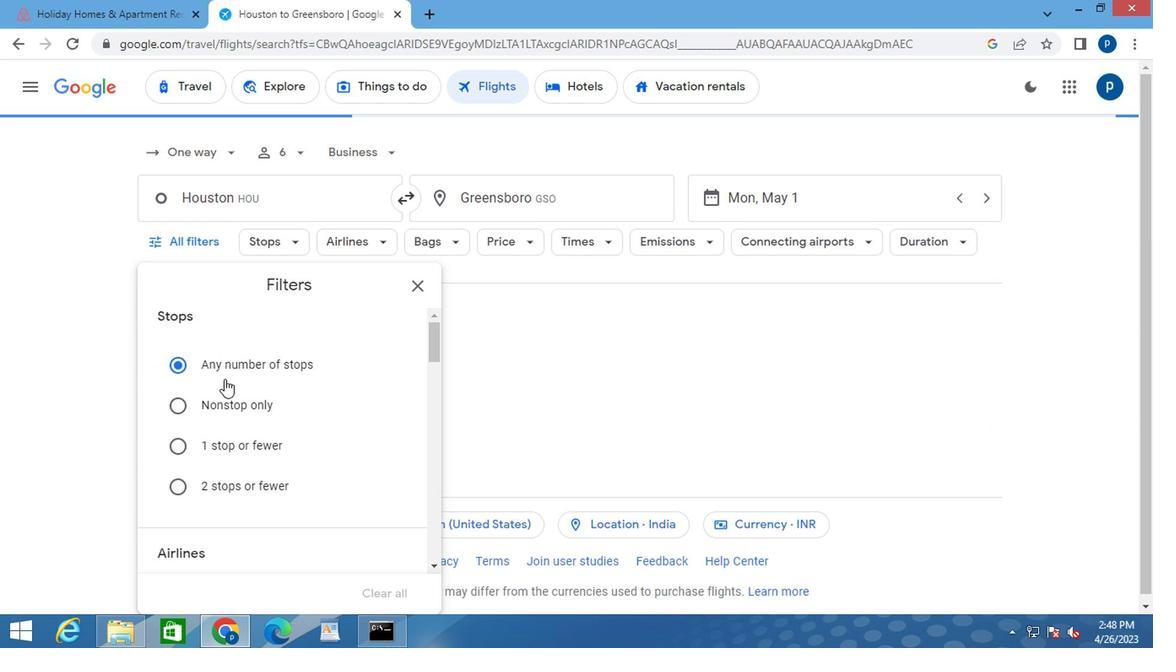 
Action: Mouse scrolled (233, 417) with delta (0, -1)
Screenshot: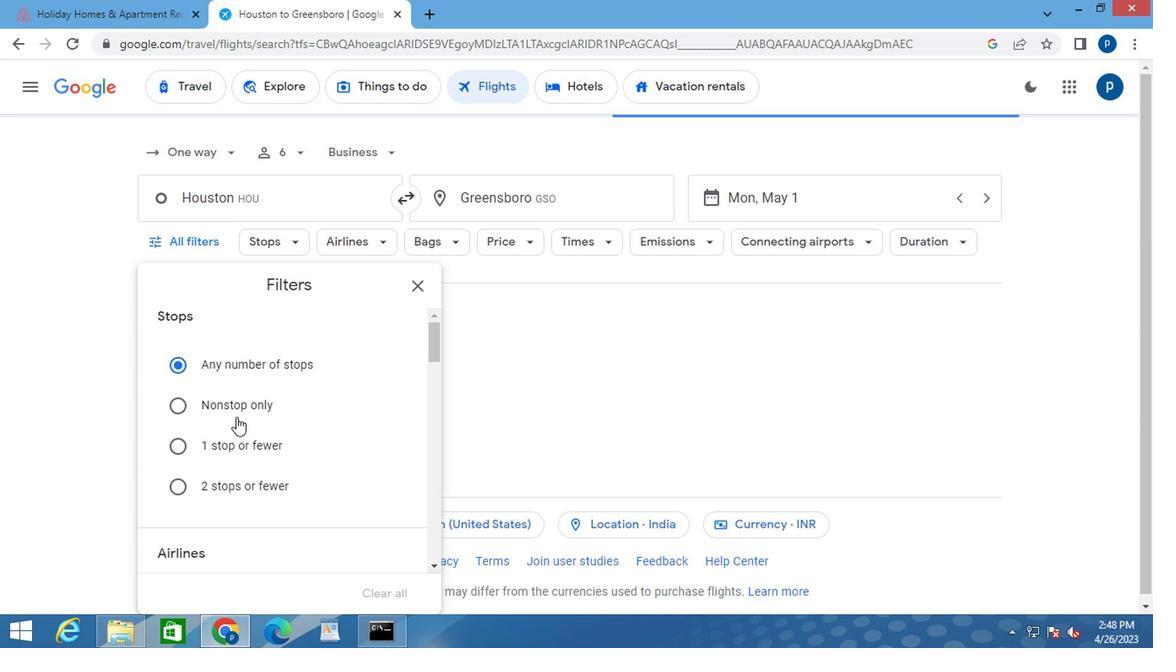 
Action: Mouse scrolled (233, 417) with delta (0, -1)
Screenshot: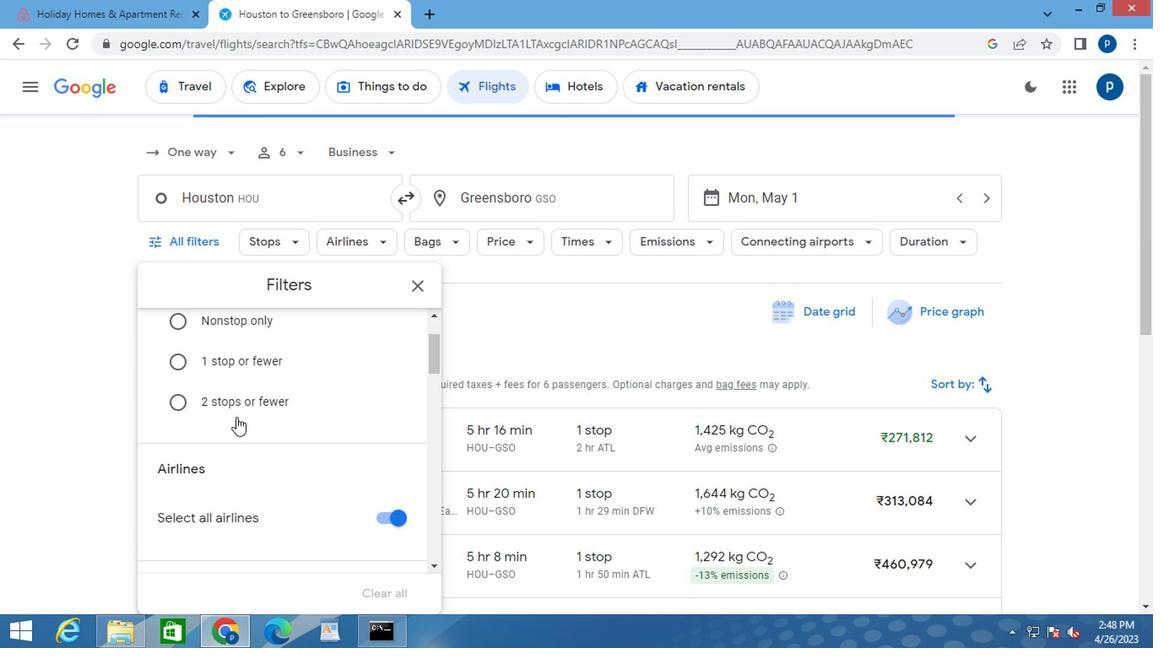 
Action: Mouse scrolled (233, 417) with delta (0, -1)
Screenshot: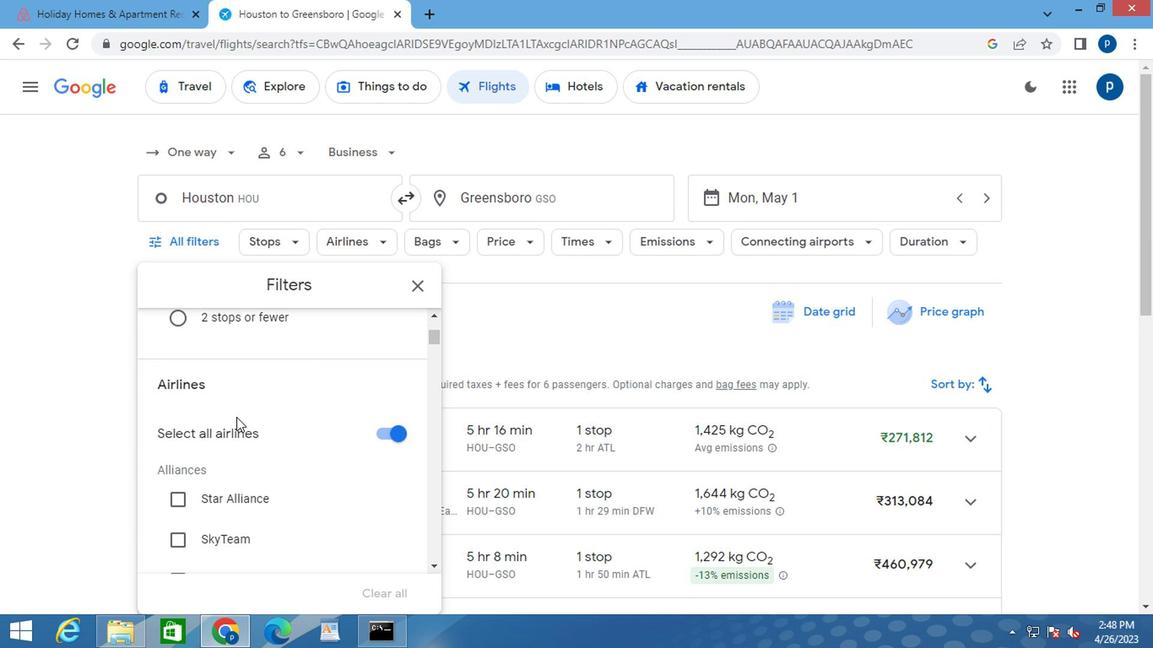 
Action: Mouse moved to (233, 423)
Screenshot: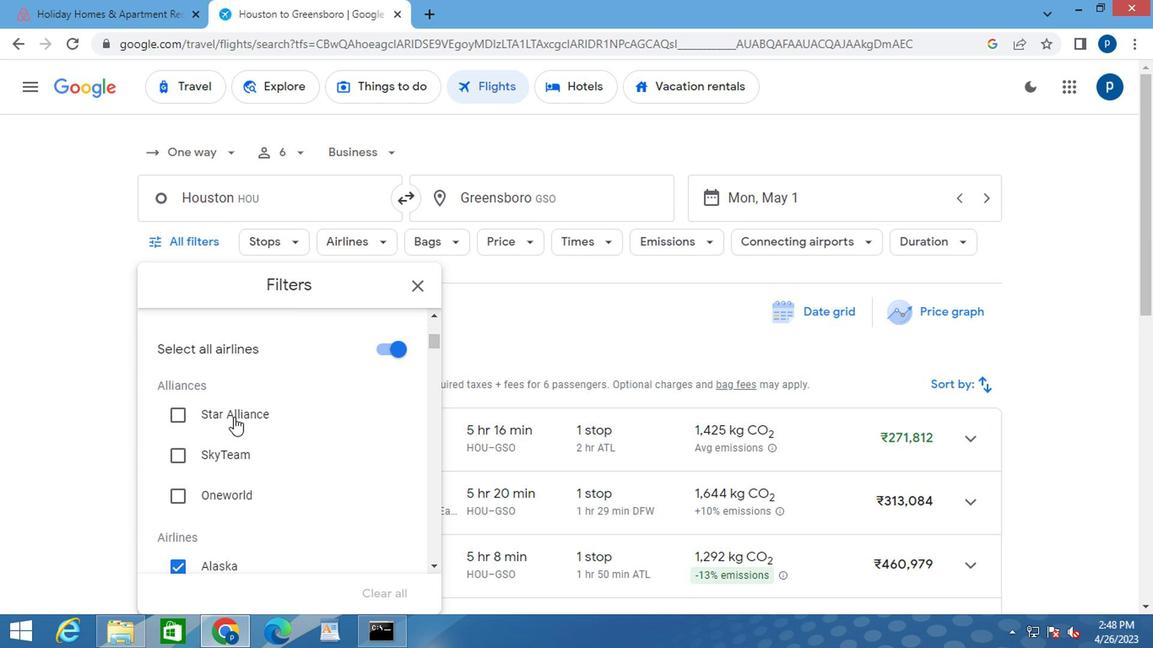 
Action: Mouse scrolled (233, 422) with delta (0, -1)
Screenshot: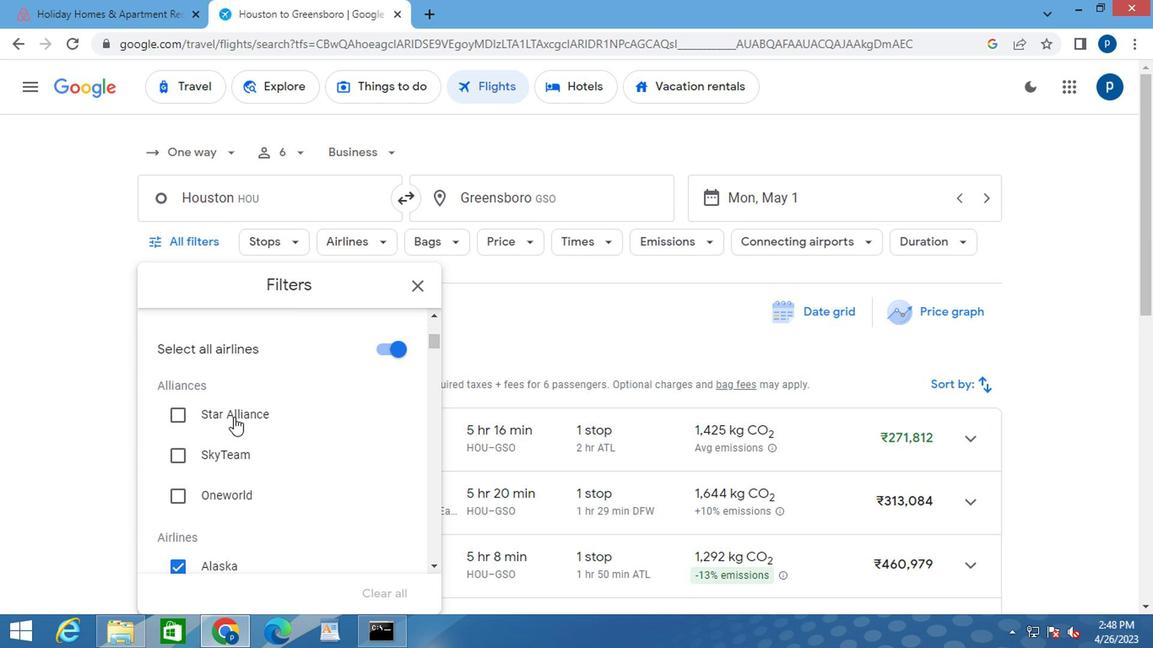 
Action: Mouse moved to (243, 427)
Screenshot: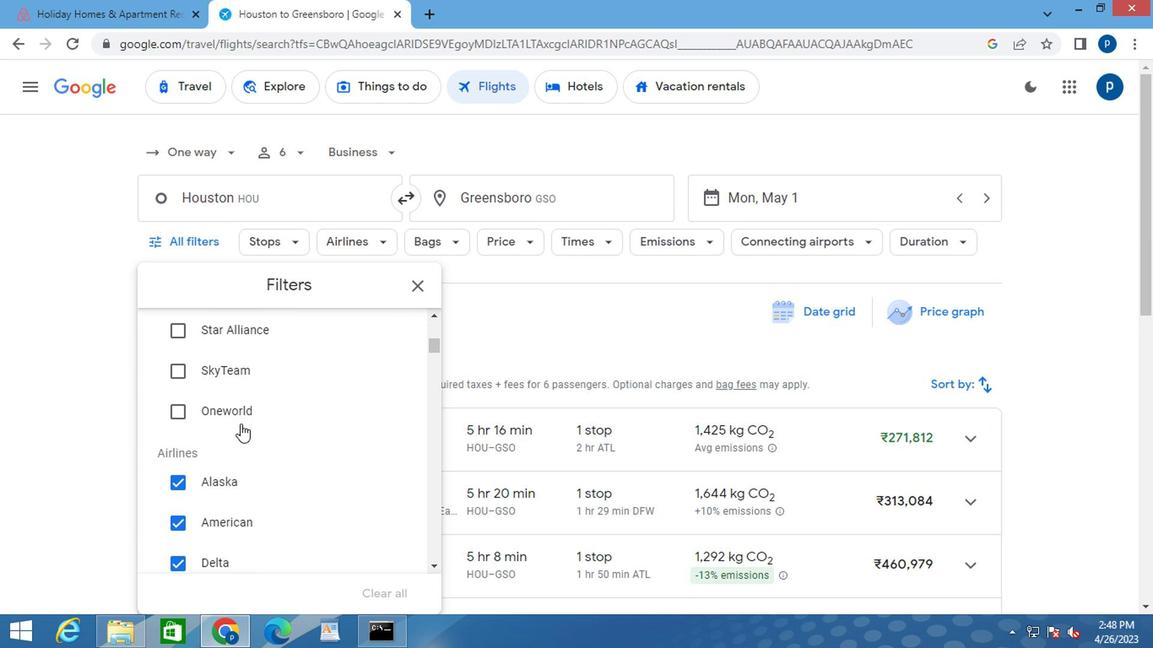 
Action: Mouse scrolled (243, 426) with delta (0, -1)
Screenshot: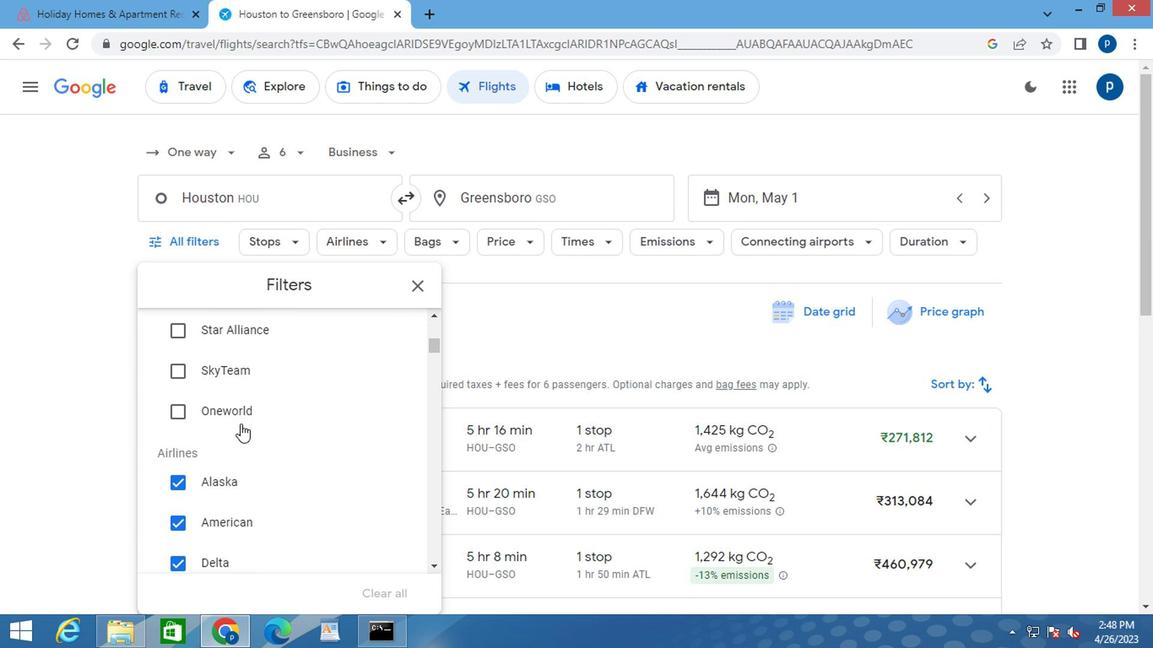
Action: Mouse scrolled (243, 426) with delta (0, -1)
Screenshot: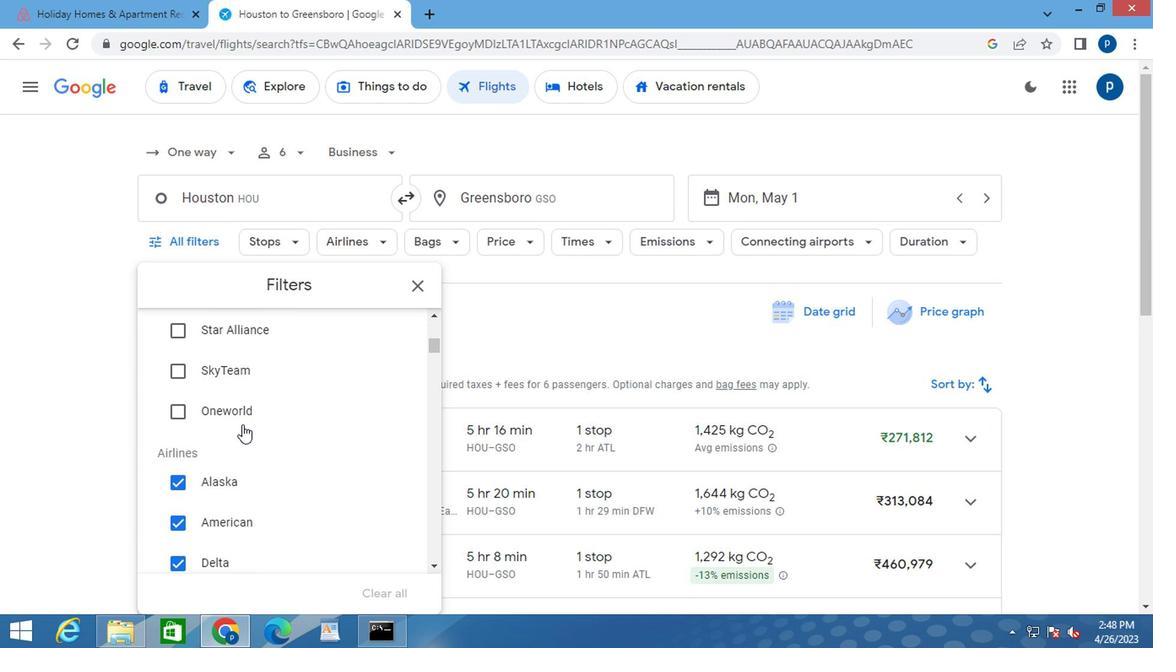 
Action: Mouse moved to (264, 404)
Screenshot: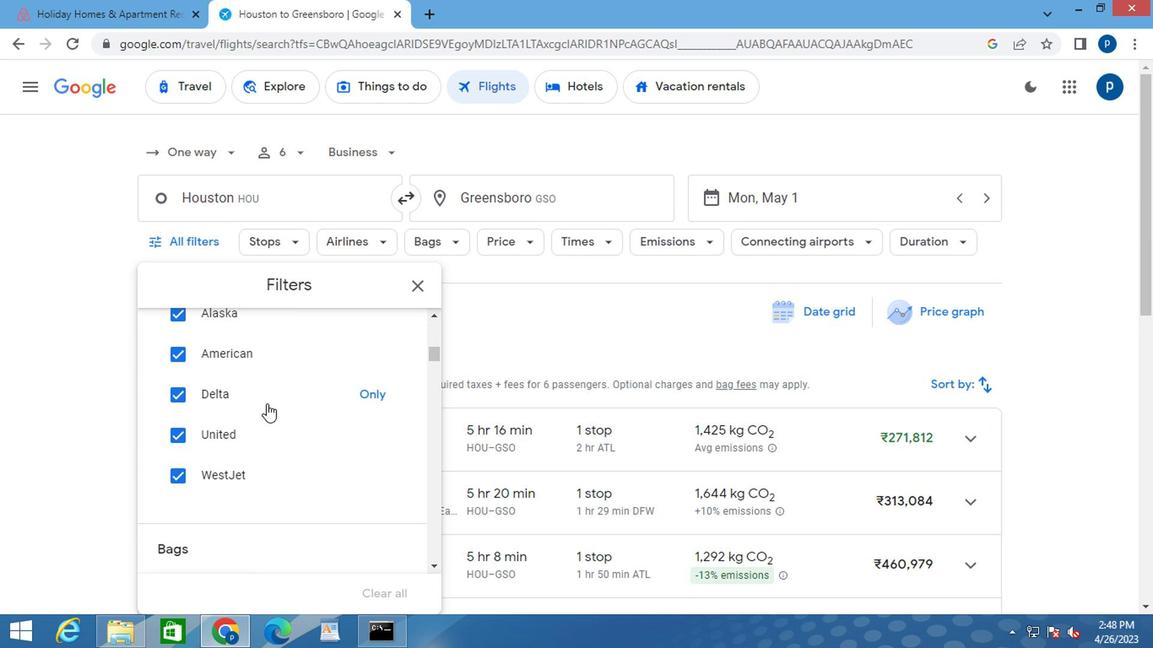 
Action: Mouse scrolled (264, 406) with delta (0, 1)
Screenshot: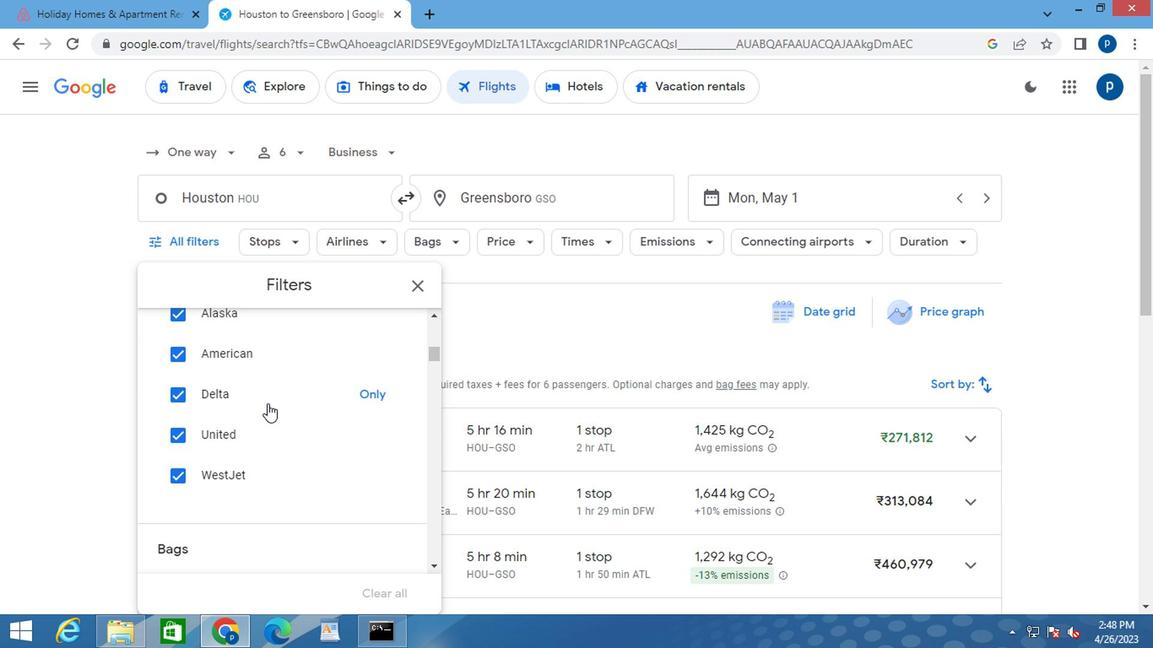 
Action: Mouse moved to (264, 404)
Screenshot: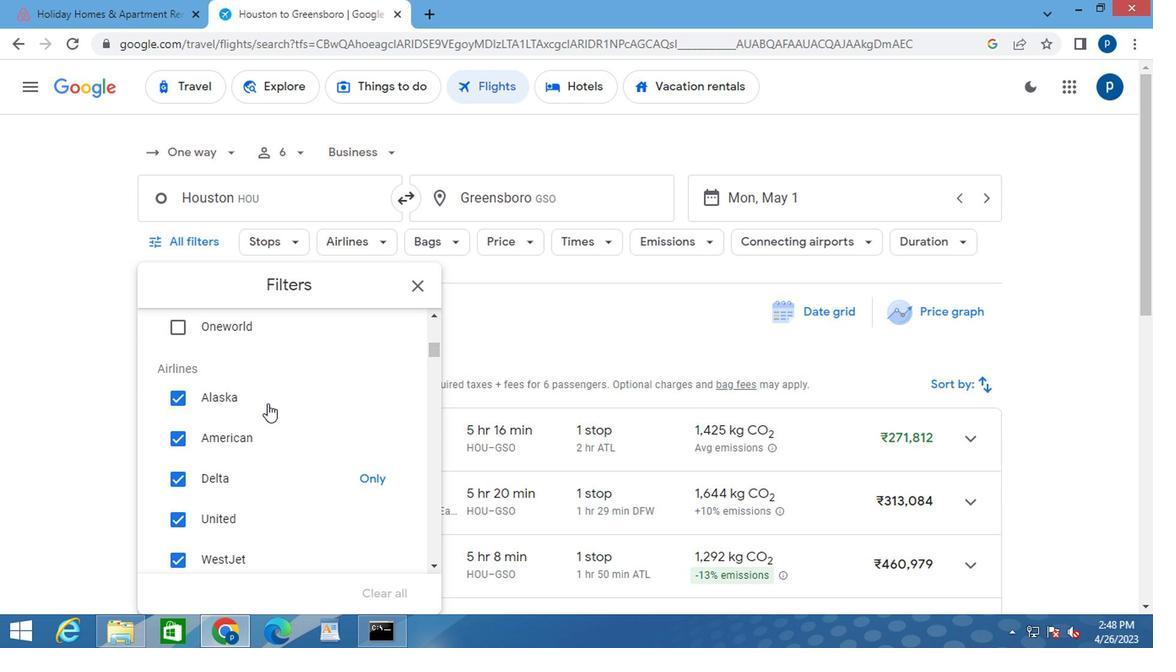 
Action: Mouse scrolled (264, 404) with delta (0, 0)
Screenshot: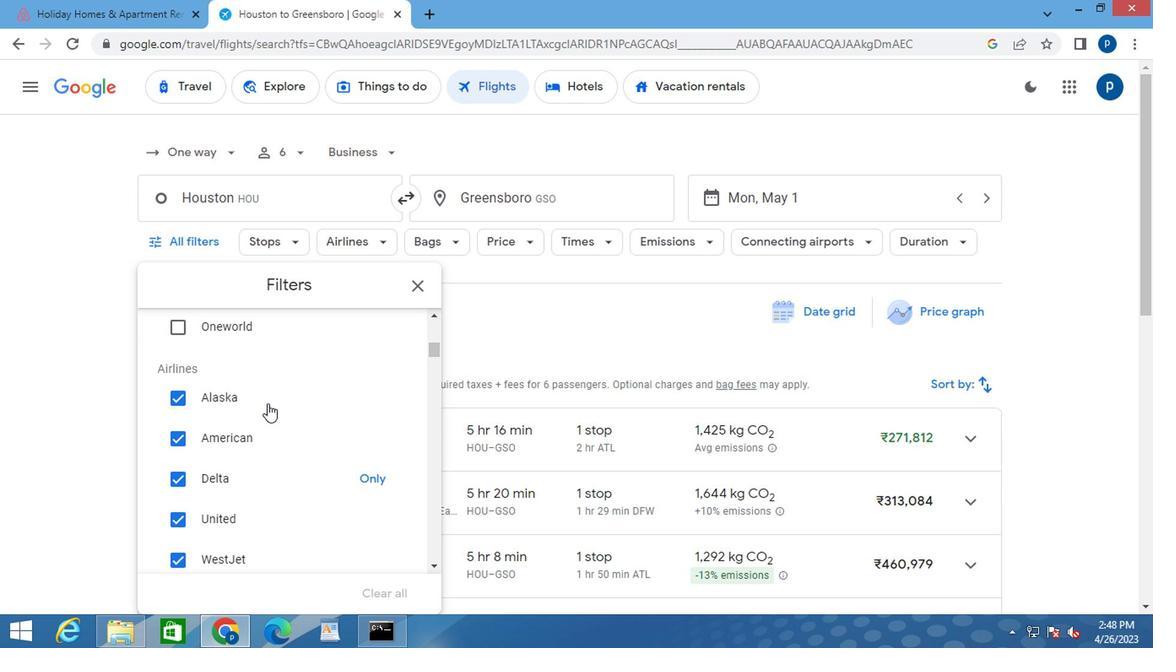 
Action: Mouse scrolled (264, 404) with delta (0, 0)
Screenshot: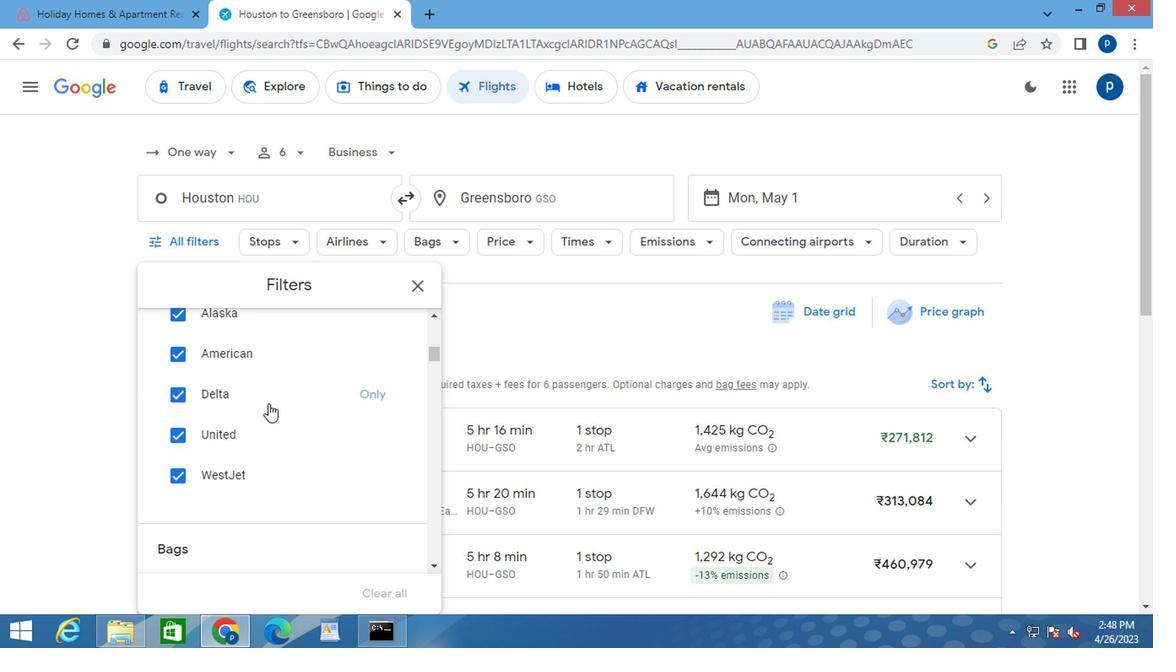 
Action: Mouse moved to (275, 407)
Screenshot: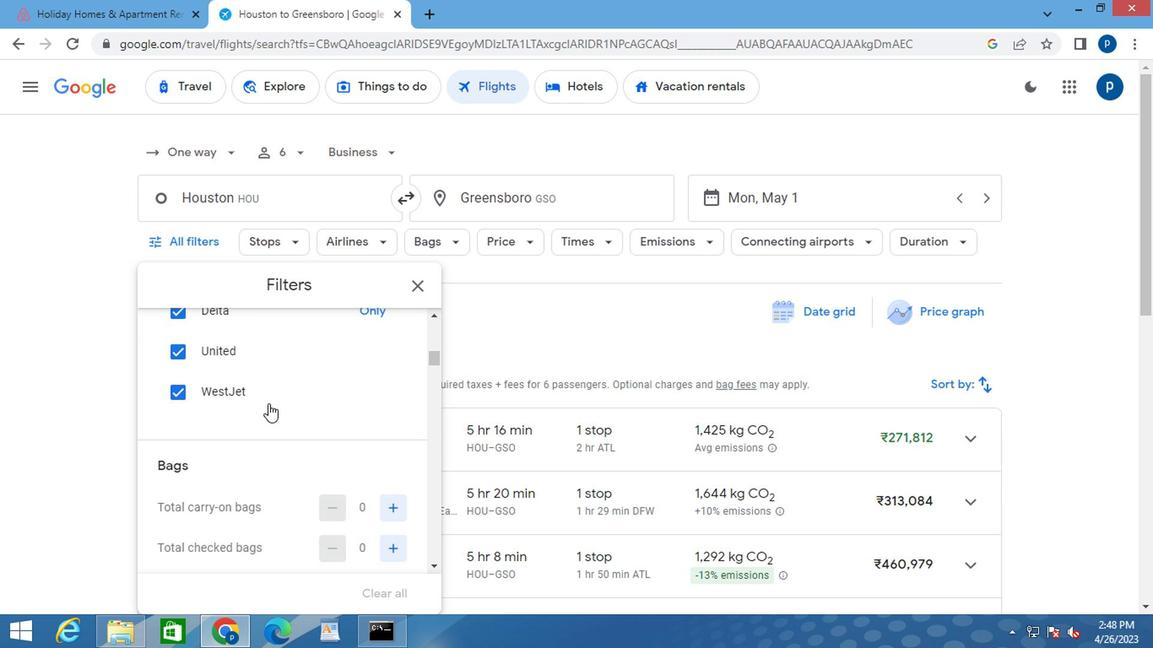 
Action: Mouse scrolled (275, 406) with delta (0, 0)
Screenshot: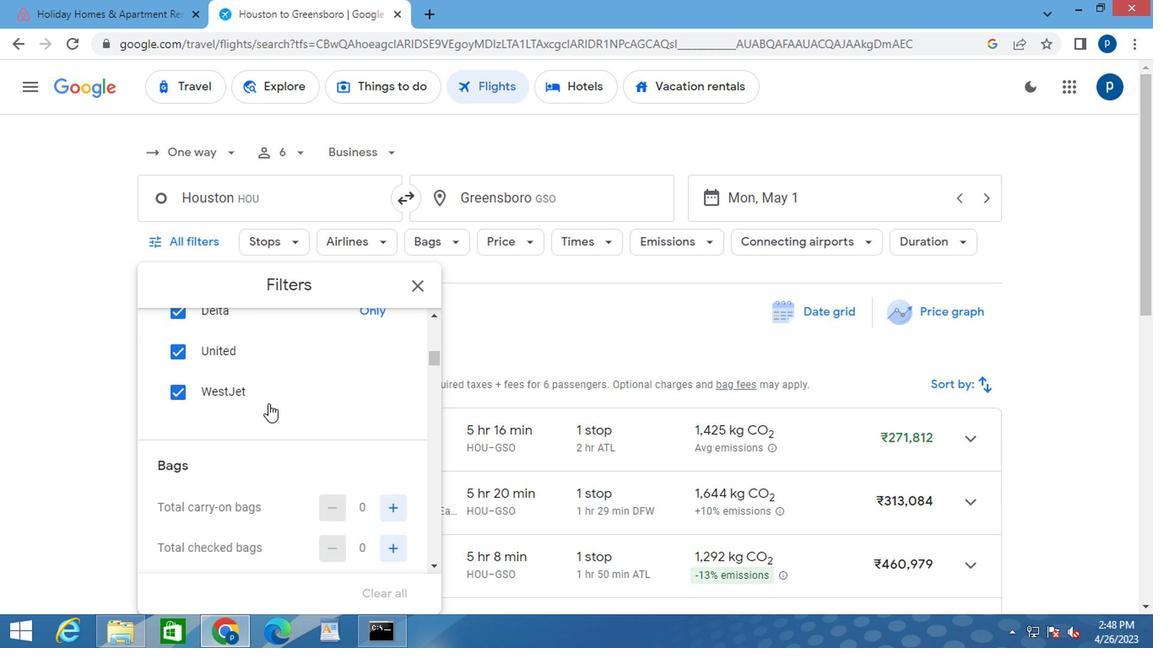 
Action: Mouse moved to (389, 468)
Screenshot: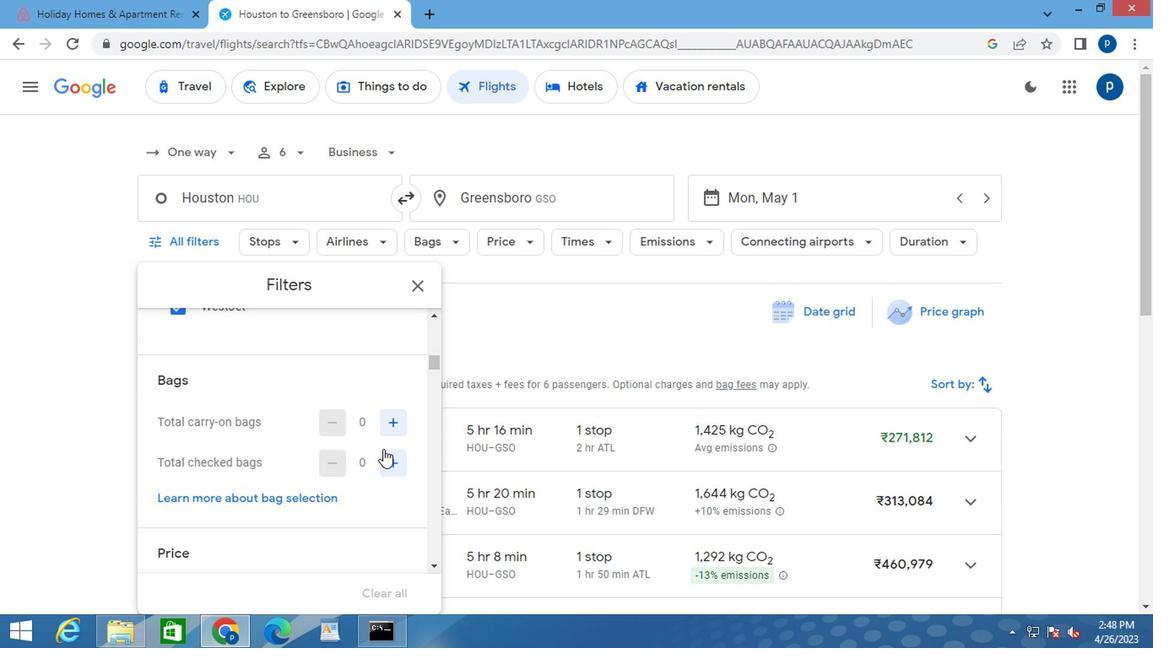 
Action: Mouse pressed left at (389, 468)
Screenshot: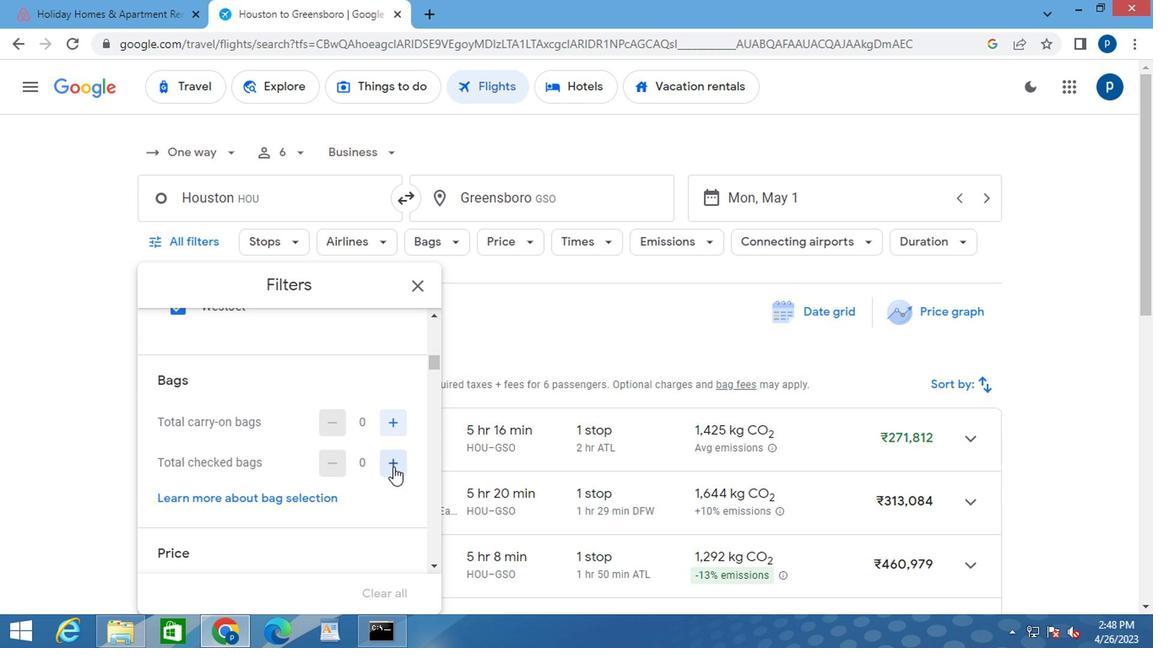 
Action: Mouse pressed left at (389, 468)
Screenshot: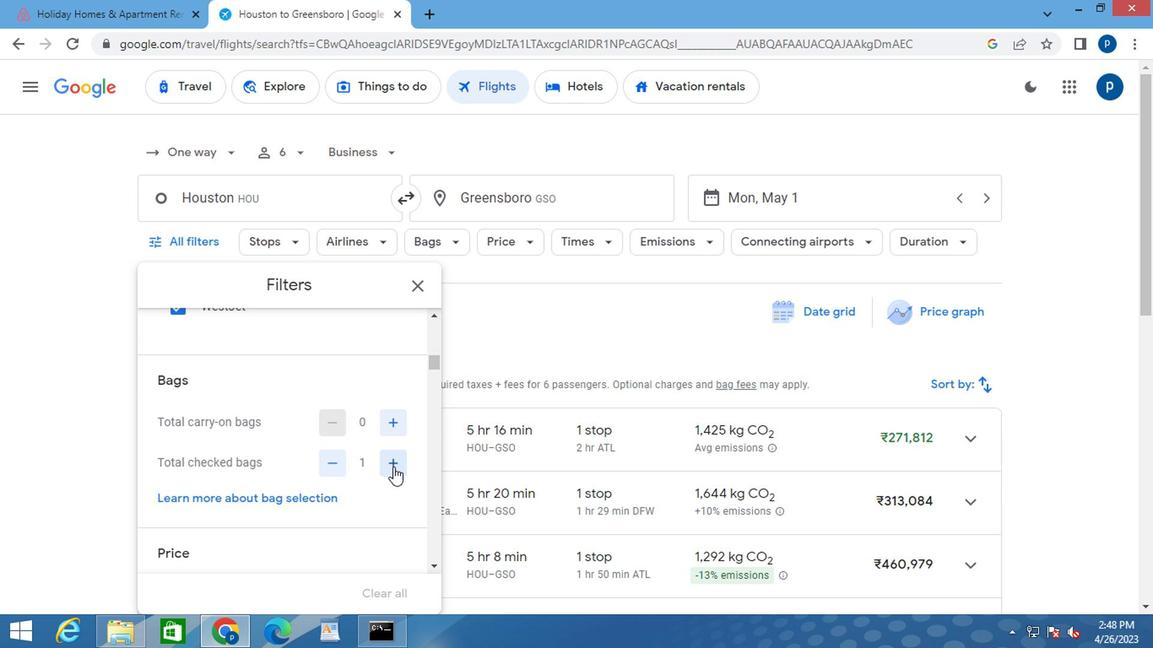 
Action: Mouse pressed left at (389, 468)
Screenshot: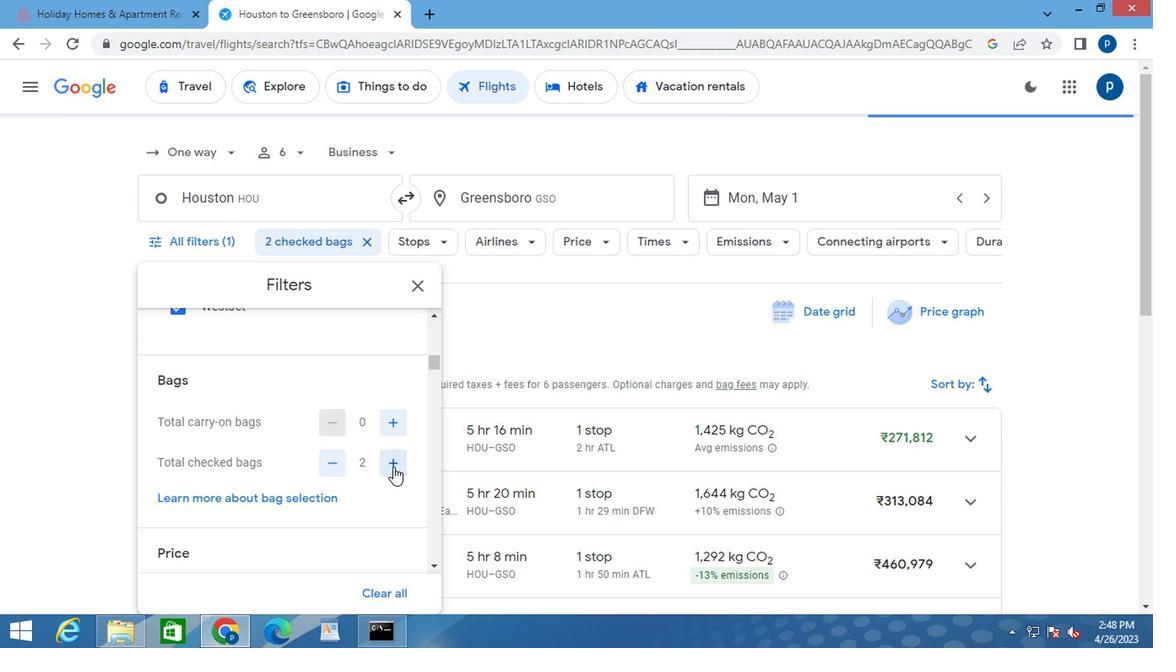 
Action: Mouse pressed left at (389, 468)
Screenshot: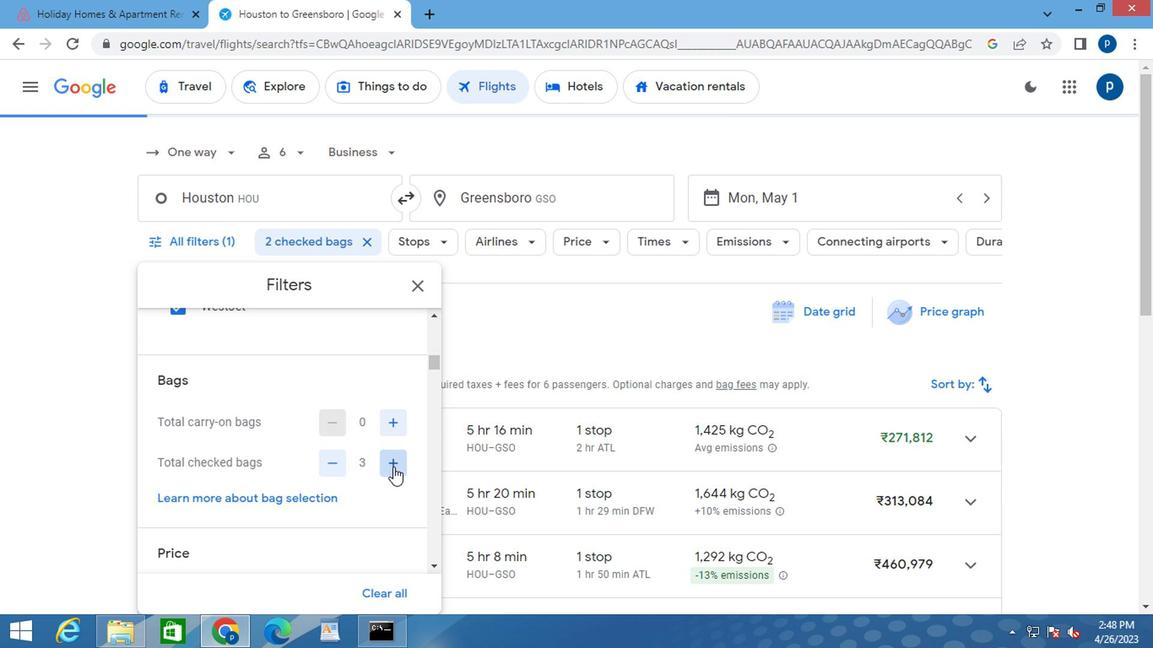 
Action: Mouse moved to (350, 479)
Screenshot: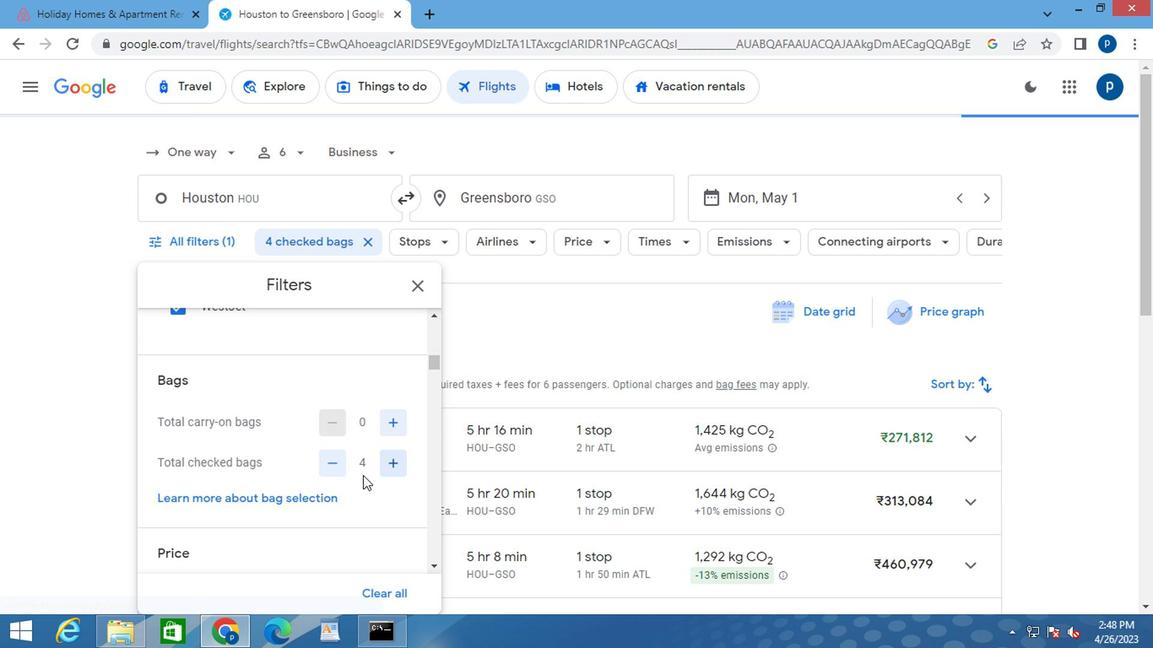 
Action: Mouse scrolled (350, 478) with delta (0, 0)
Screenshot: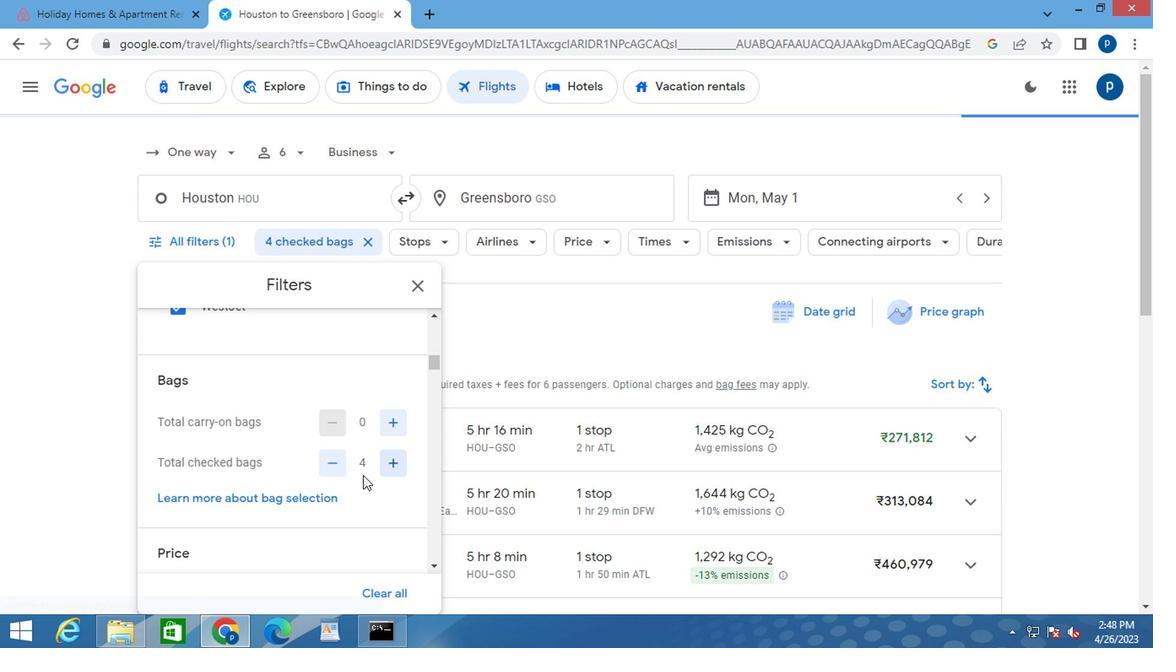 
Action: Mouse scrolled (350, 478) with delta (0, 0)
Screenshot: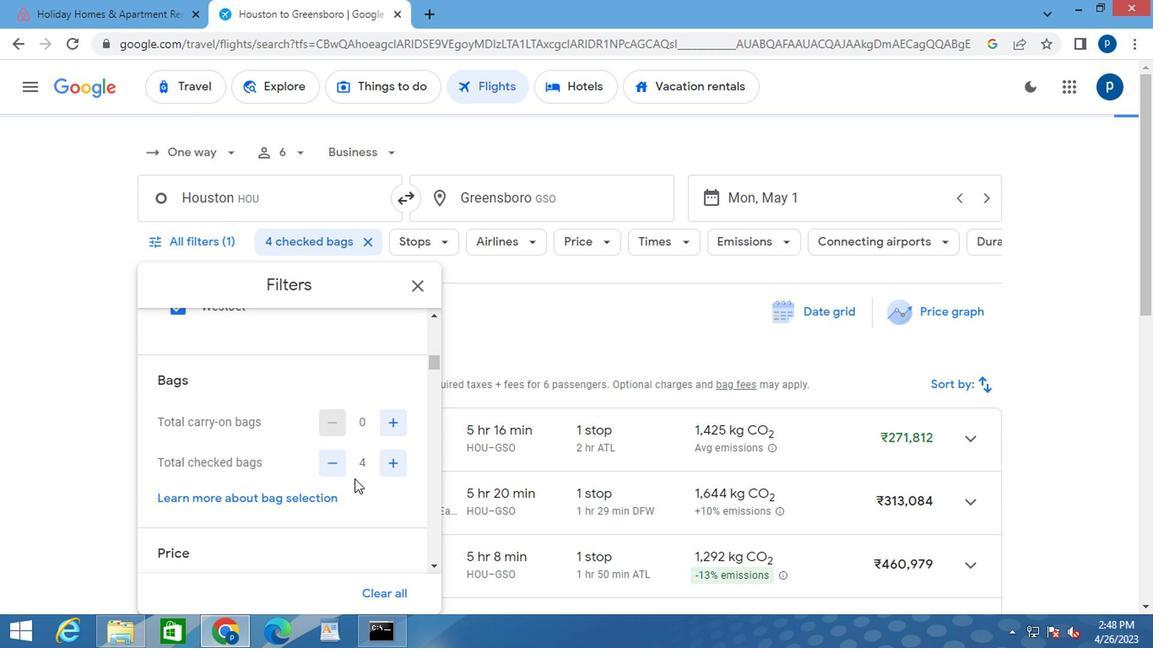 
Action: Mouse moved to (399, 463)
Screenshot: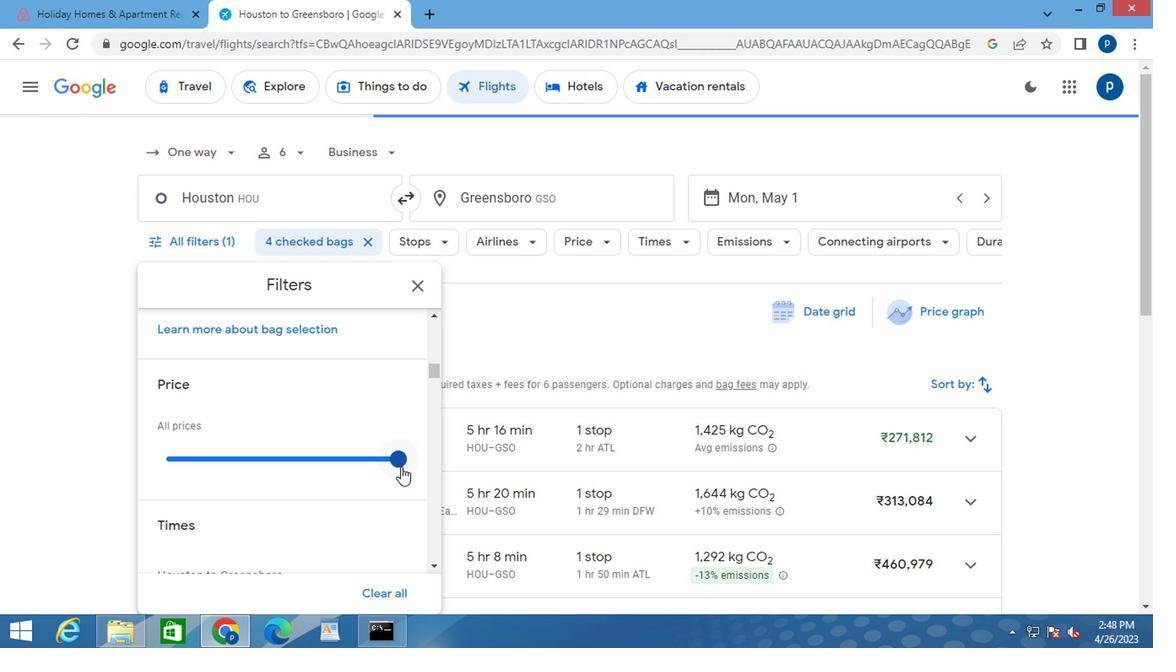 
Action: Mouse pressed left at (399, 463)
Screenshot: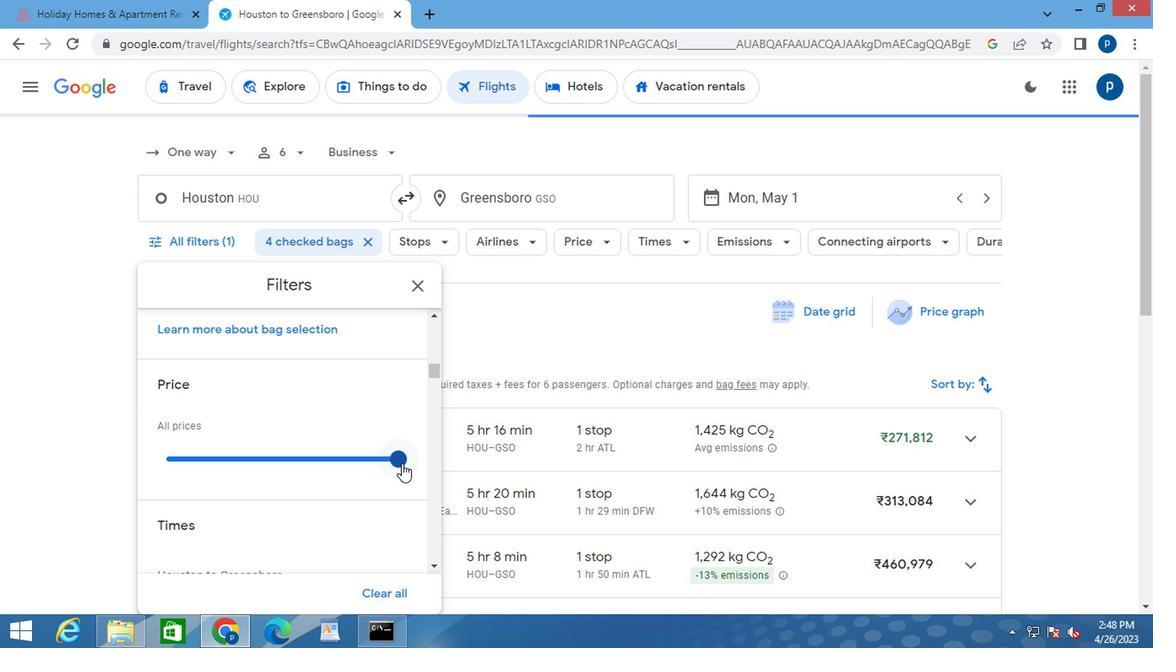 
Action: Mouse pressed left at (399, 463)
Screenshot: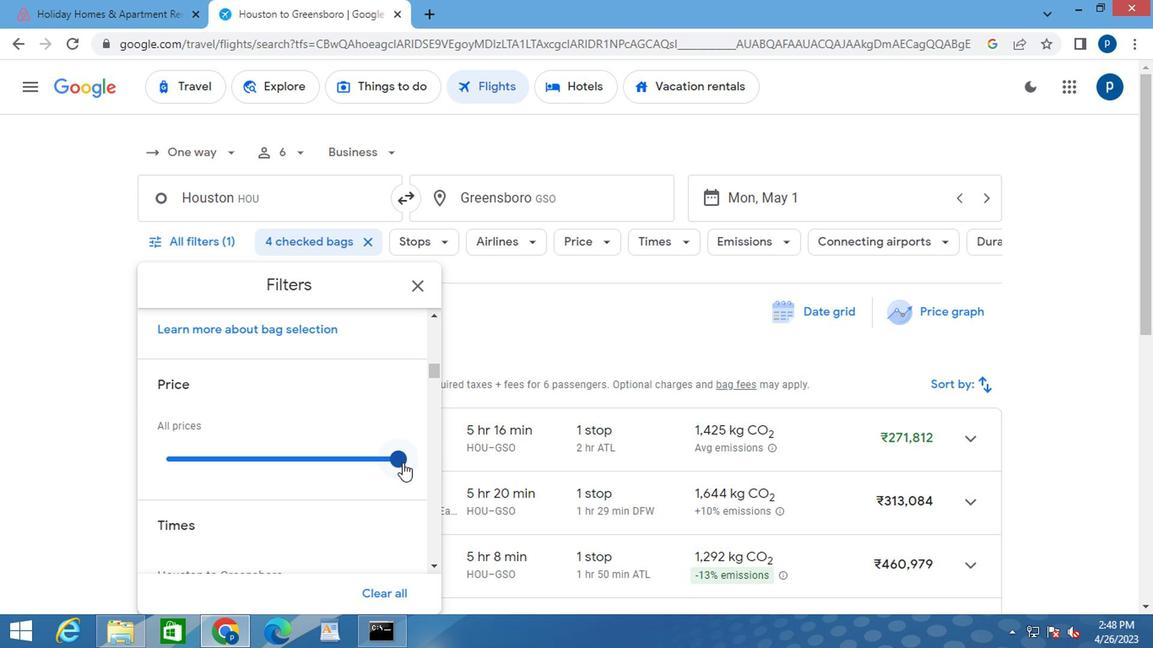 
Action: Mouse moved to (398, 463)
Screenshot: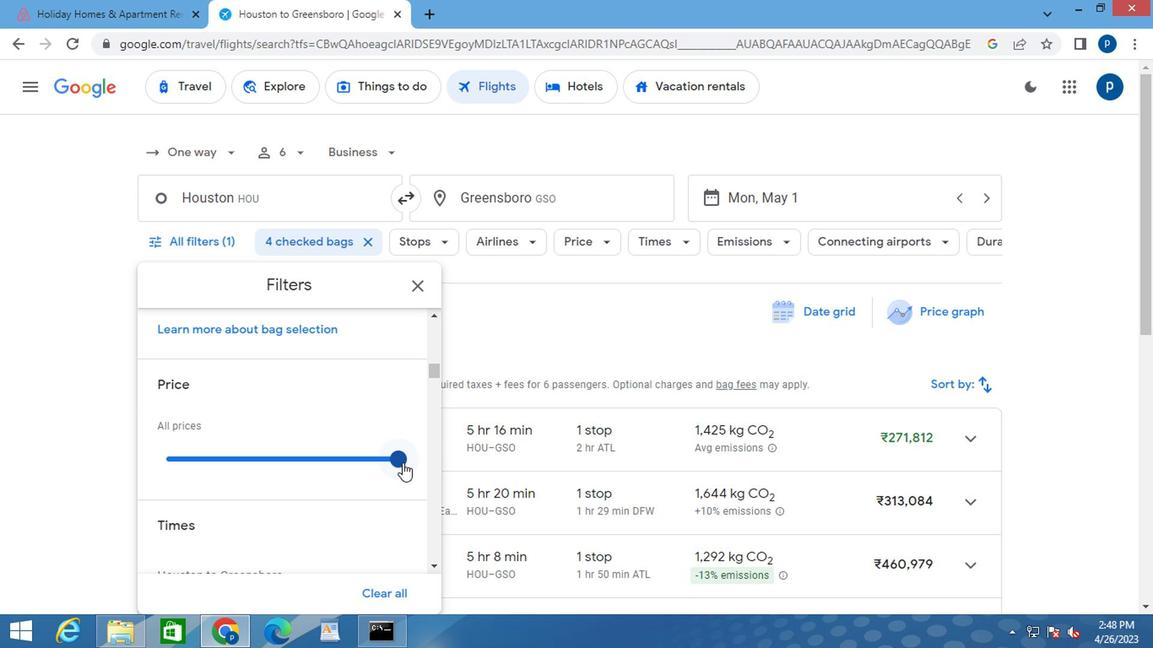 
Action: Mouse pressed left at (398, 463)
Screenshot: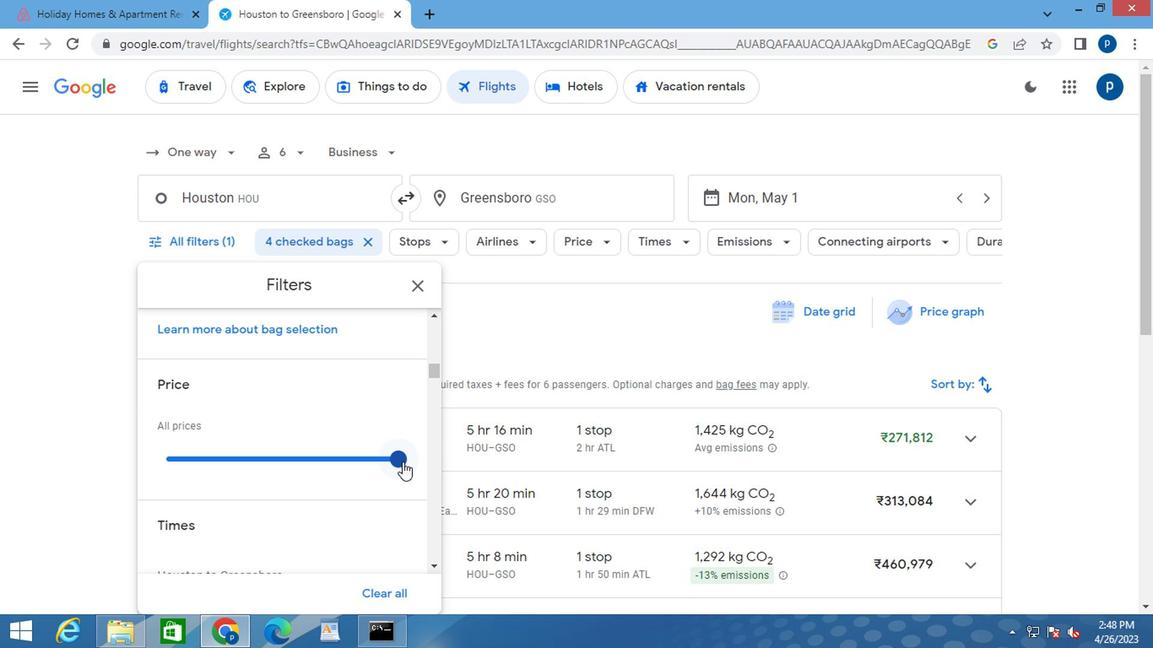 
Action: Mouse moved to (262, 489)
Screenshot: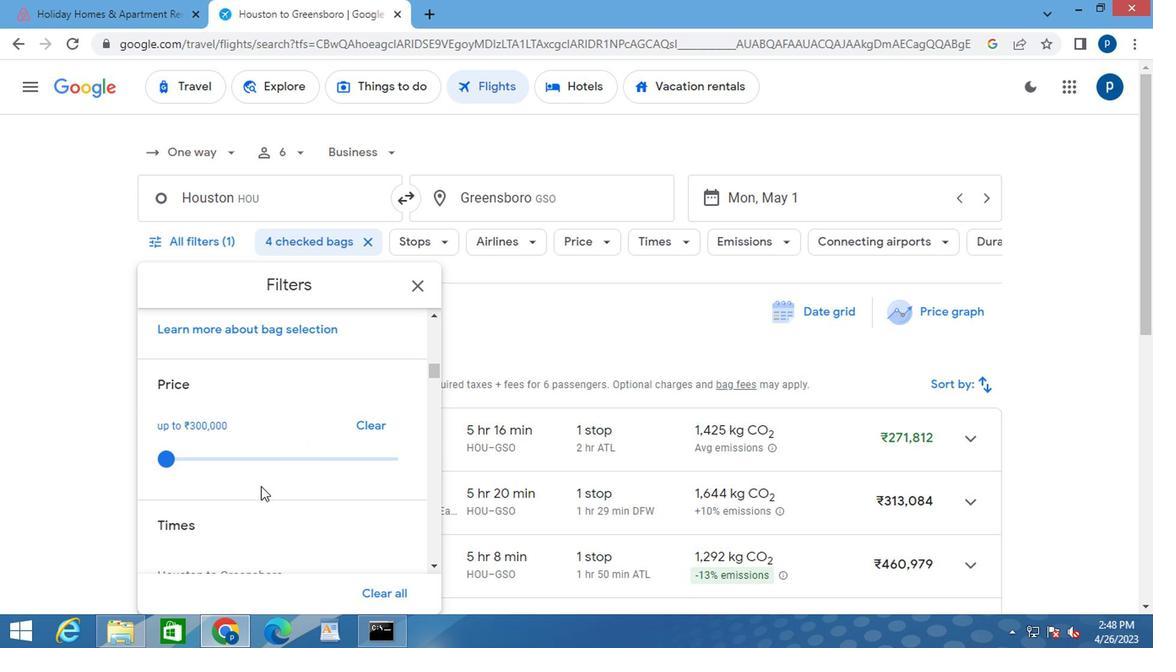 
Action: Mouse scrolled (262, 489) with delta (0, 0)
Screenshot: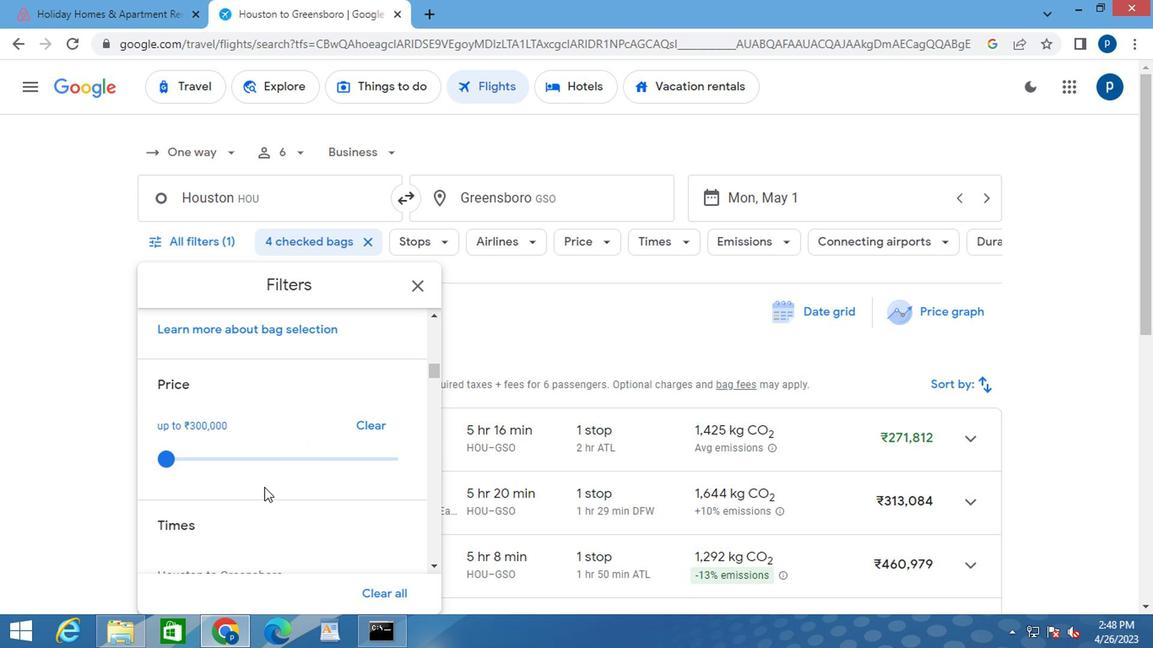 
Action: Mouse moved to (262, 490)
Screenshot: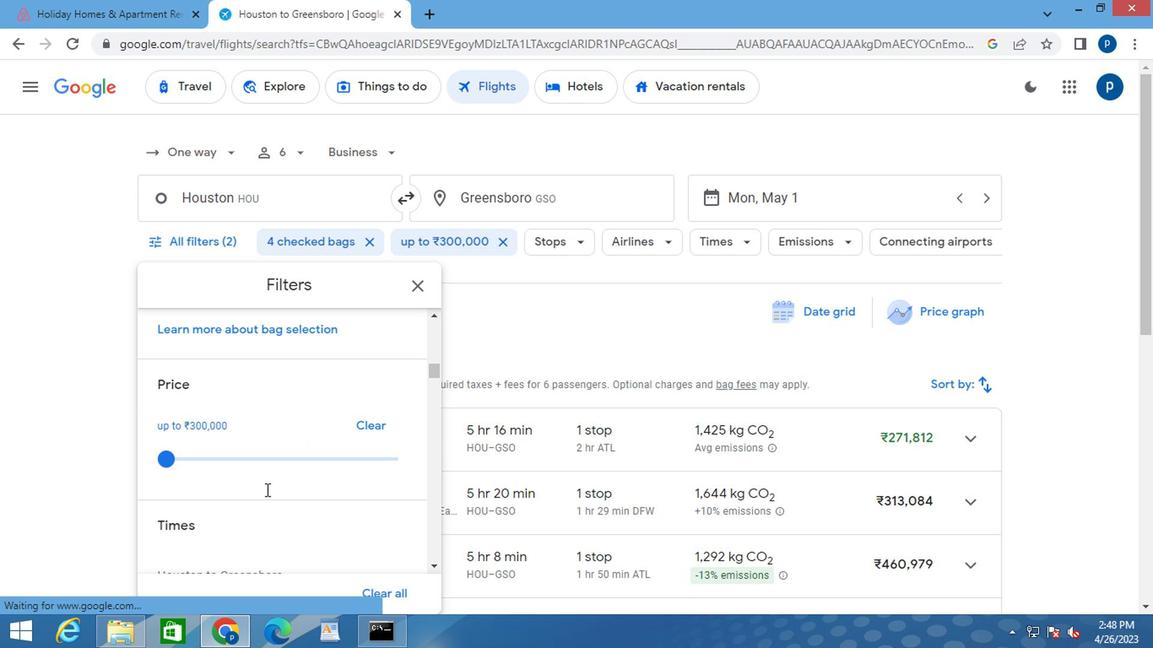 
Action: Mouse scrolled (262, 489) with delta (0, -1)
Screenshot: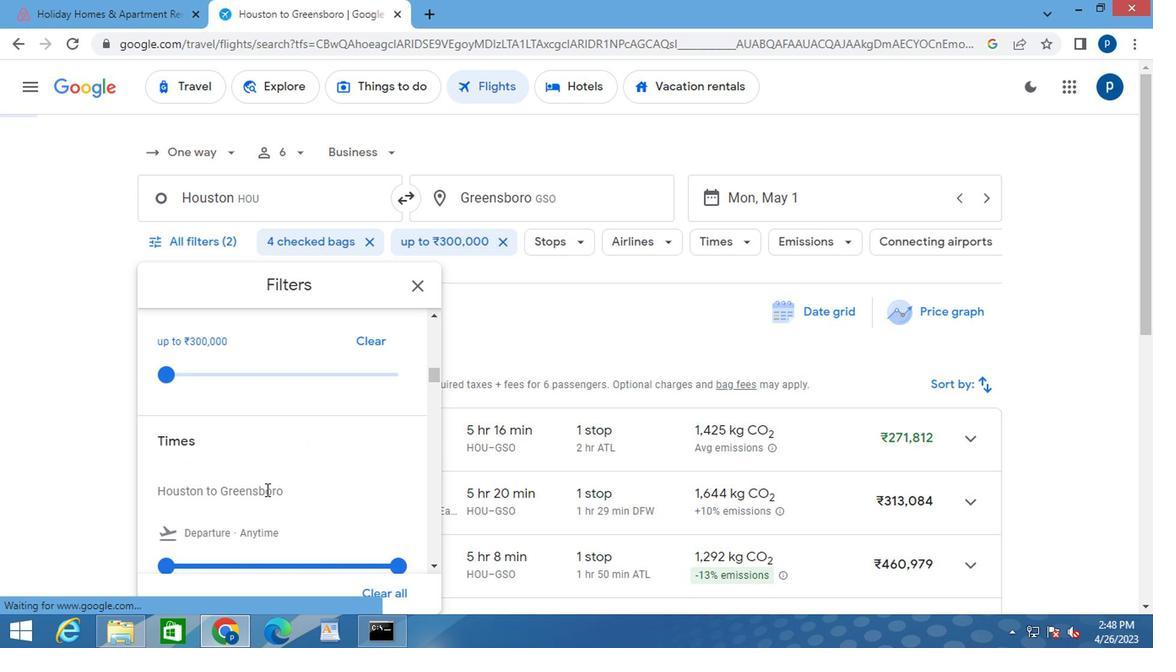
Action: Mouse moved to (261, 491)
Screenshot: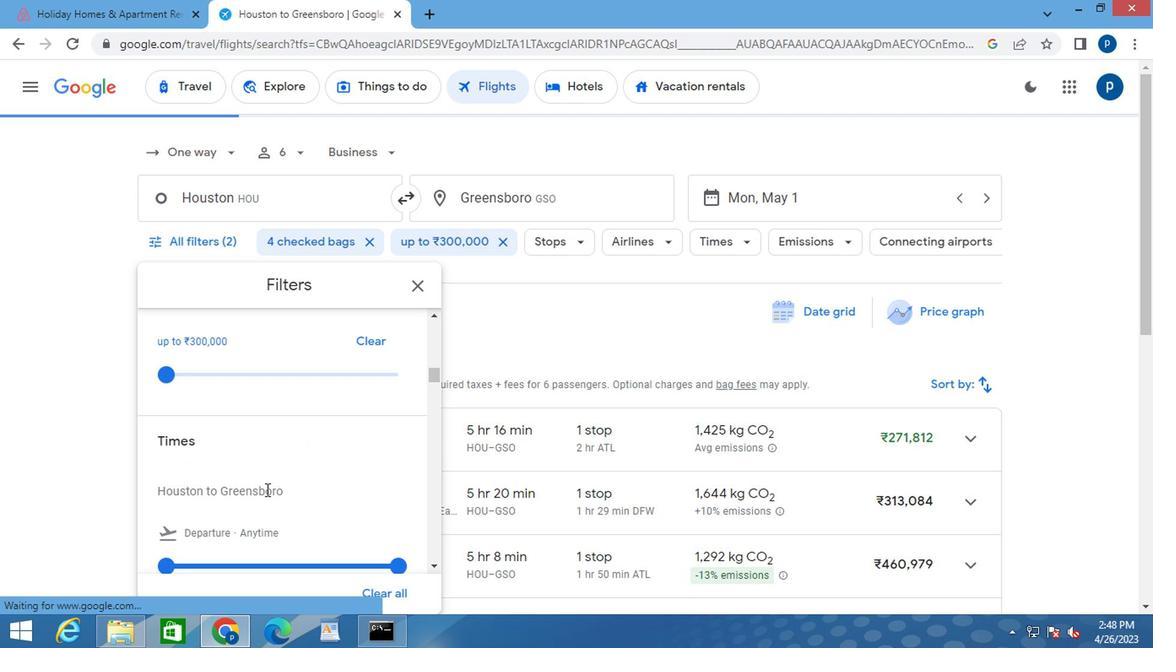 
Action: Mouse scrolled (261, 492) with delta (0, 0)
Screenshot: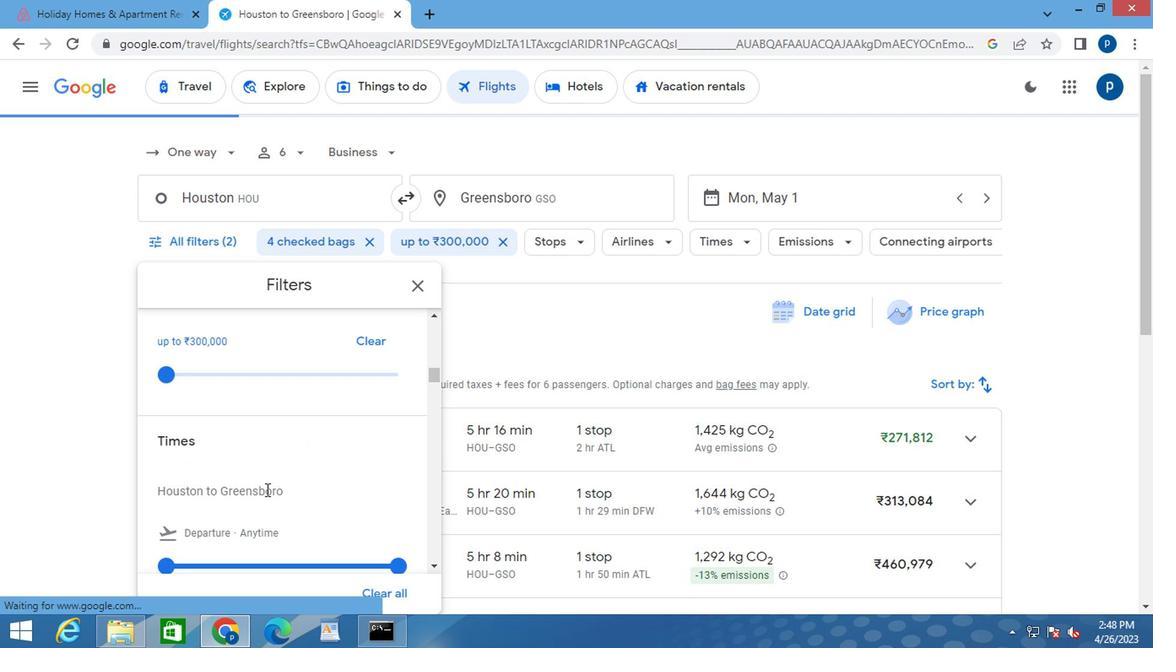 
Action: Mouse moved to (164, 561)
Screenshot: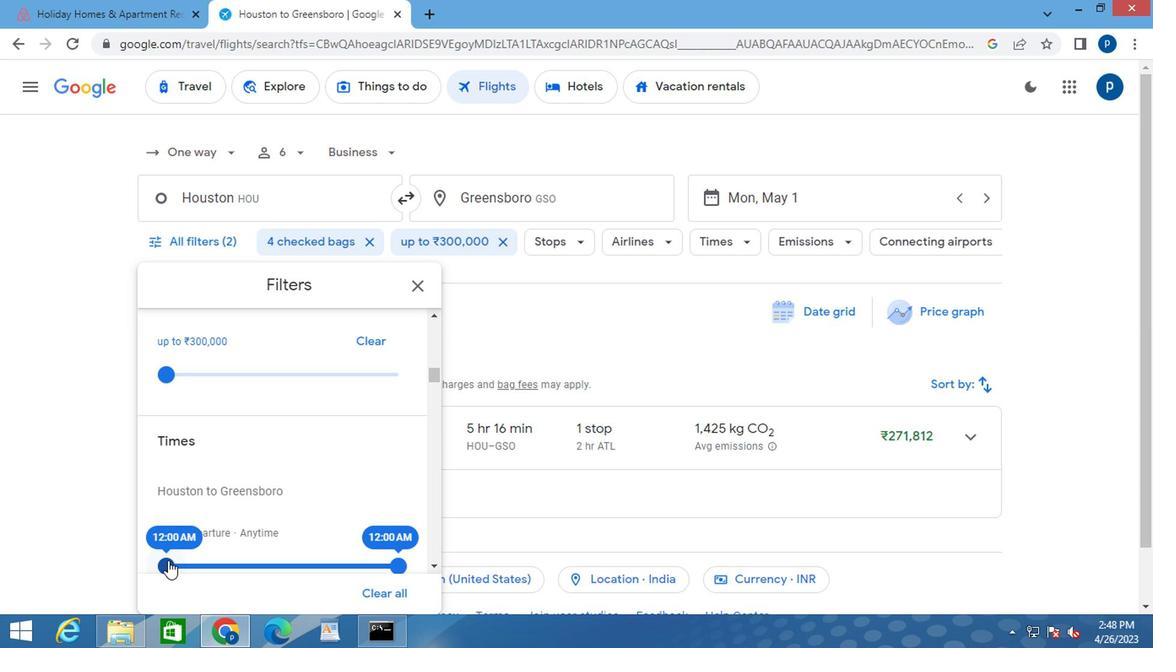 
Action: Mouse pressed left at (164, 561)
Screenshot: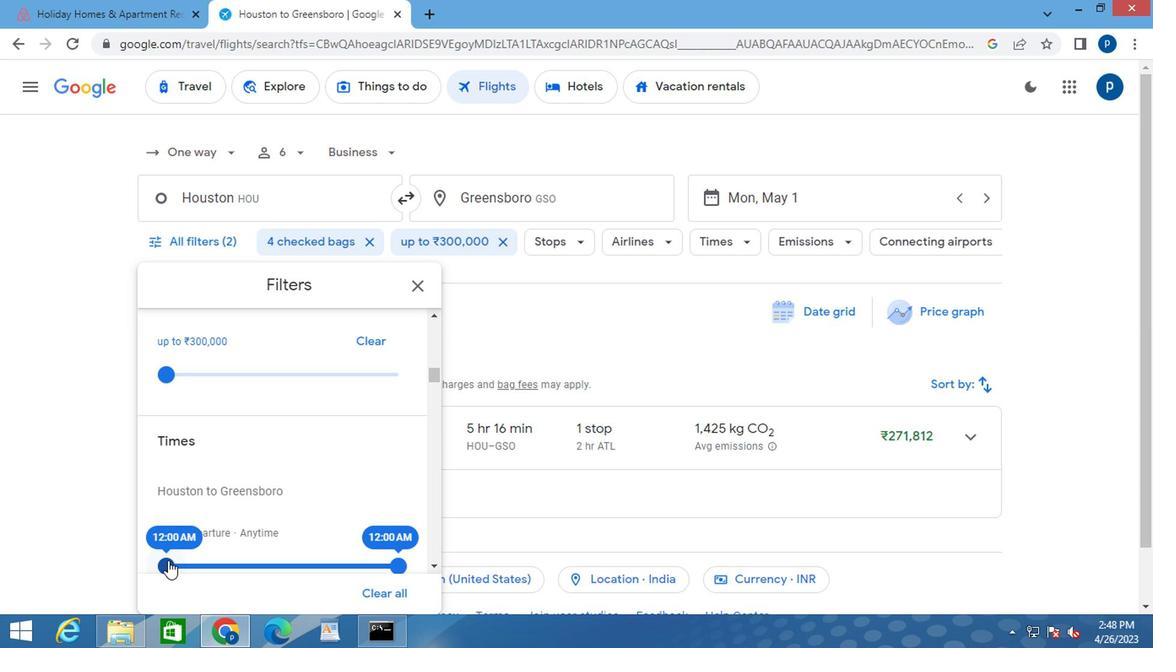 
Action: Mouse moved to (393, 559)
Screenshot: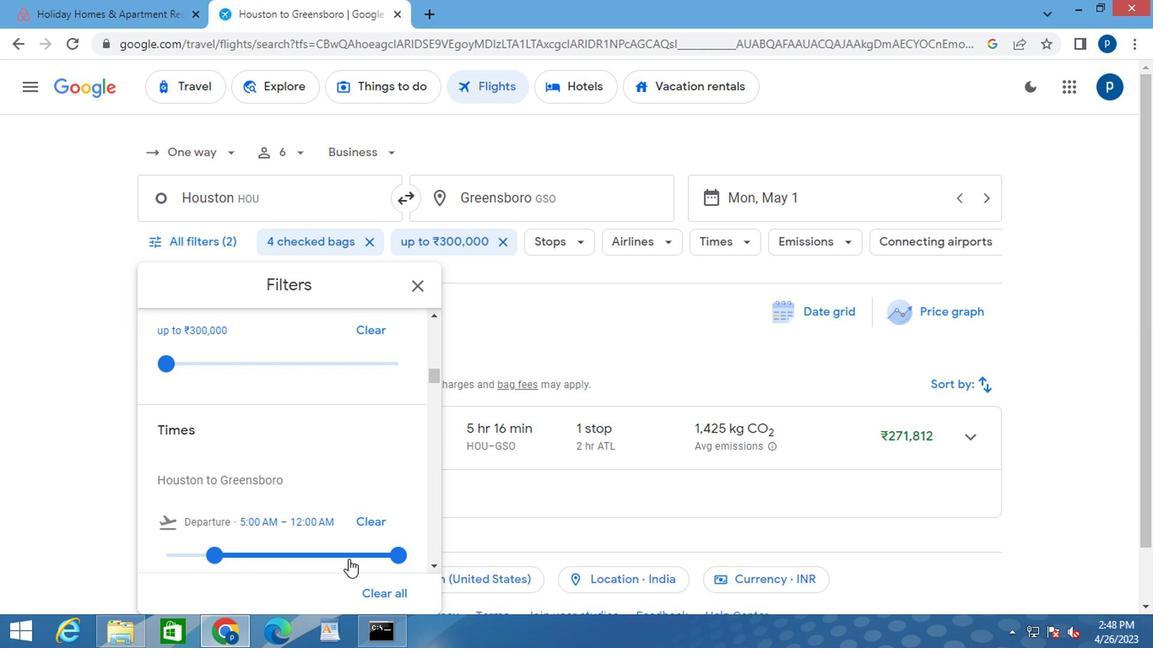 
Action: Mouse pressed left at (393, 559)
Screenshot: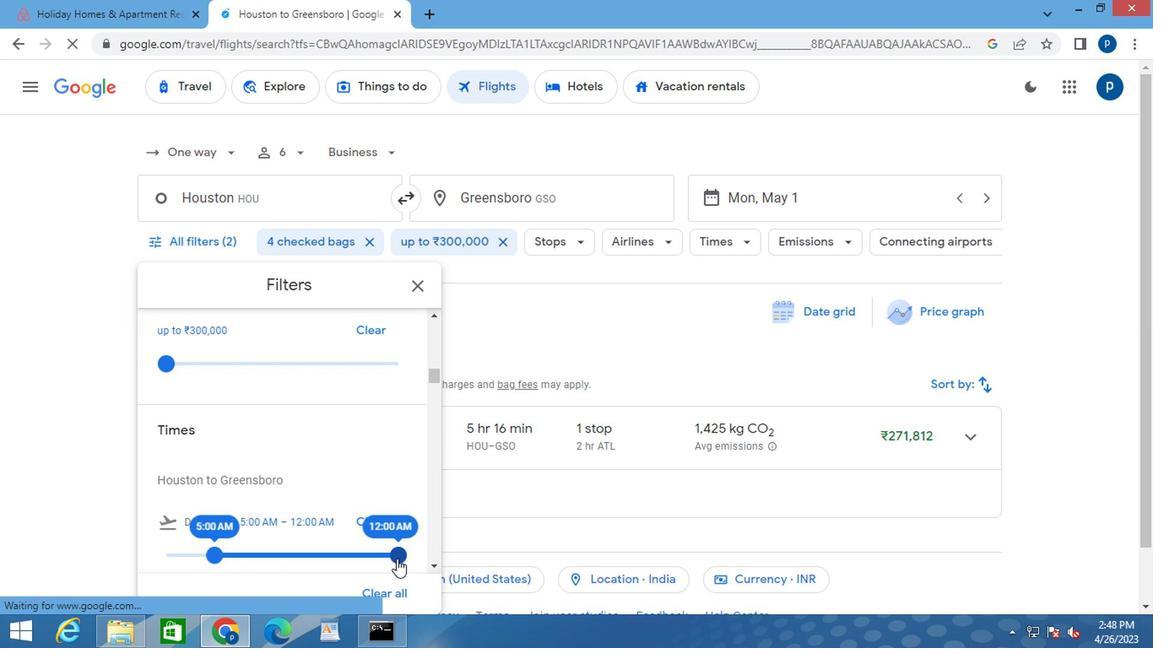 
Action: Mouse moved to (422, 287)
Screenshot: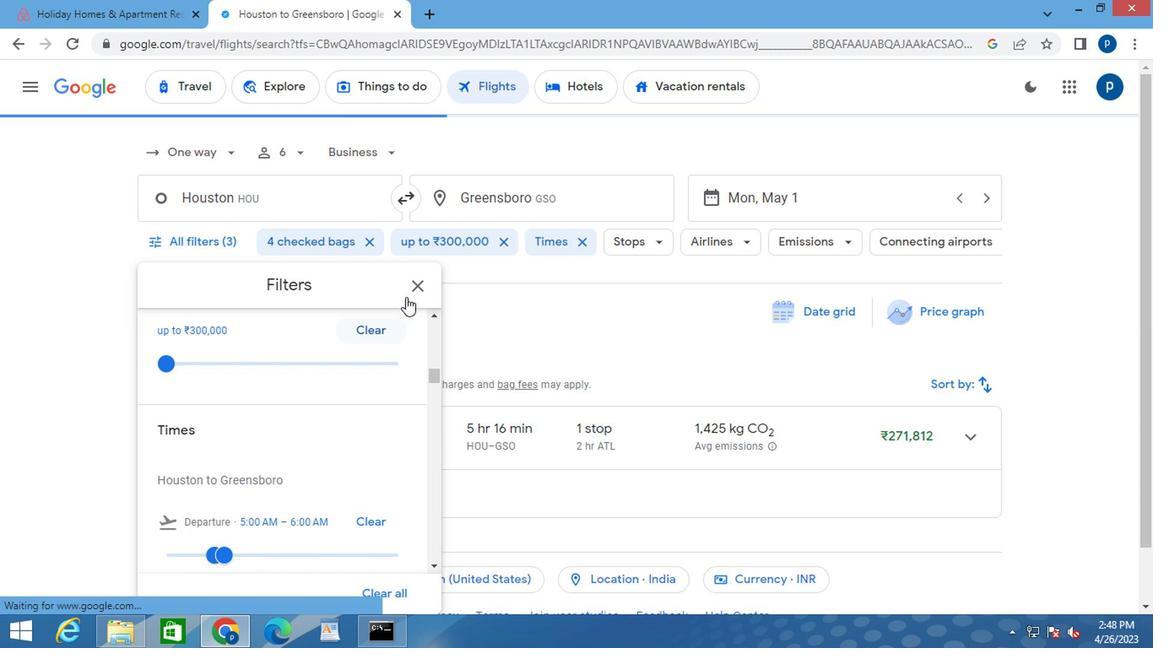 
Action: Mouse pressed left at (422, 287)
Screenshot: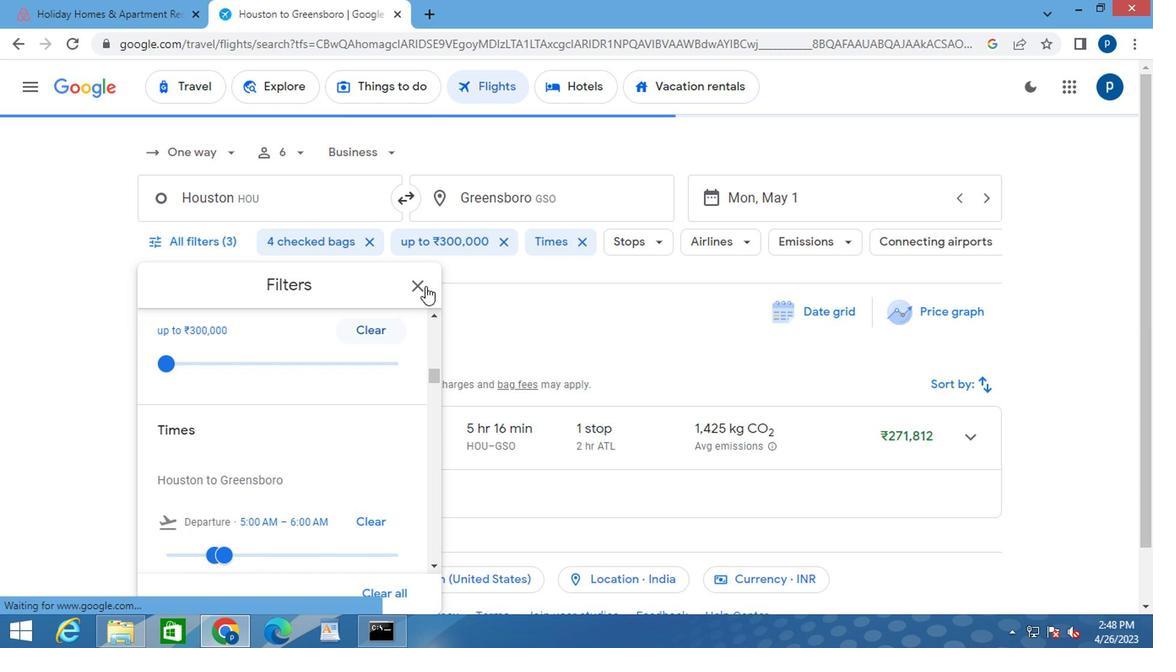 
Action: Mouse moved to (422, 287)
Screenshot: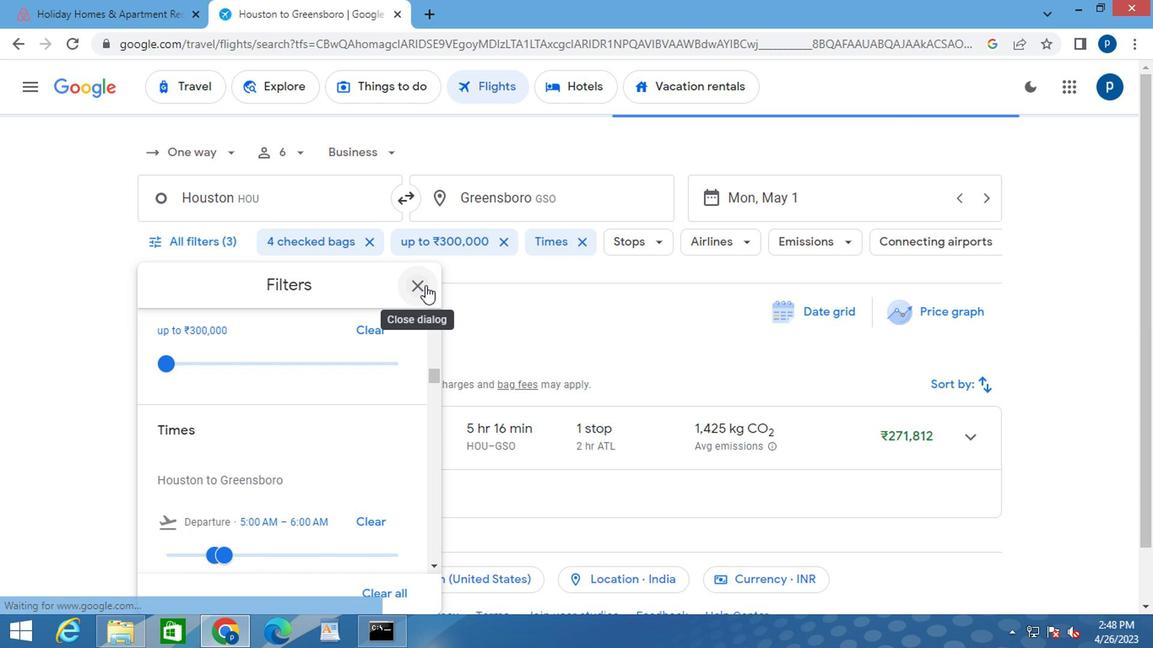 
